 Task: Create new community hostel in community cloud.
Action: Mouse moved to (944, 69)
Screenshot: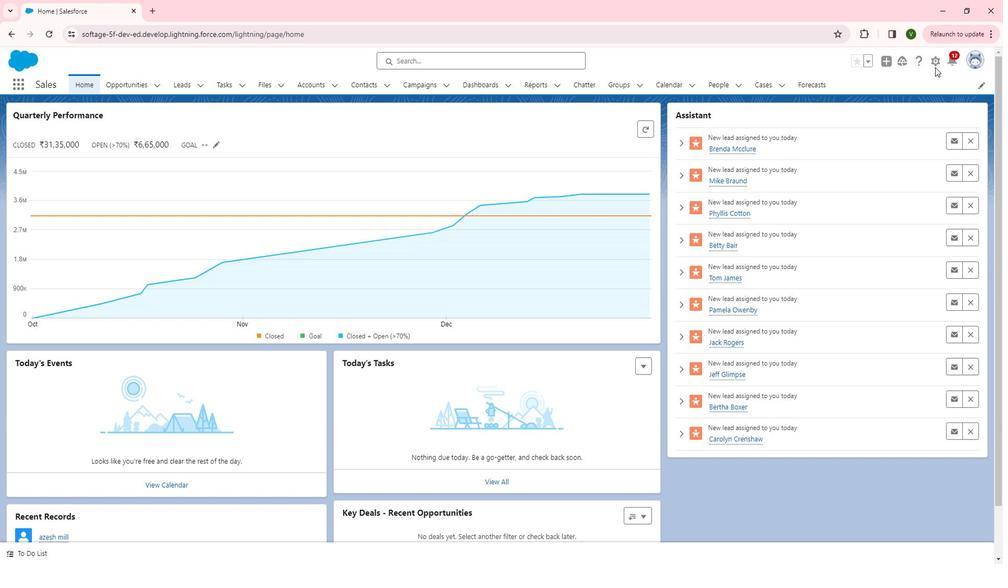 
Action: Mouse pressed left at (944, 69)
Screenshot: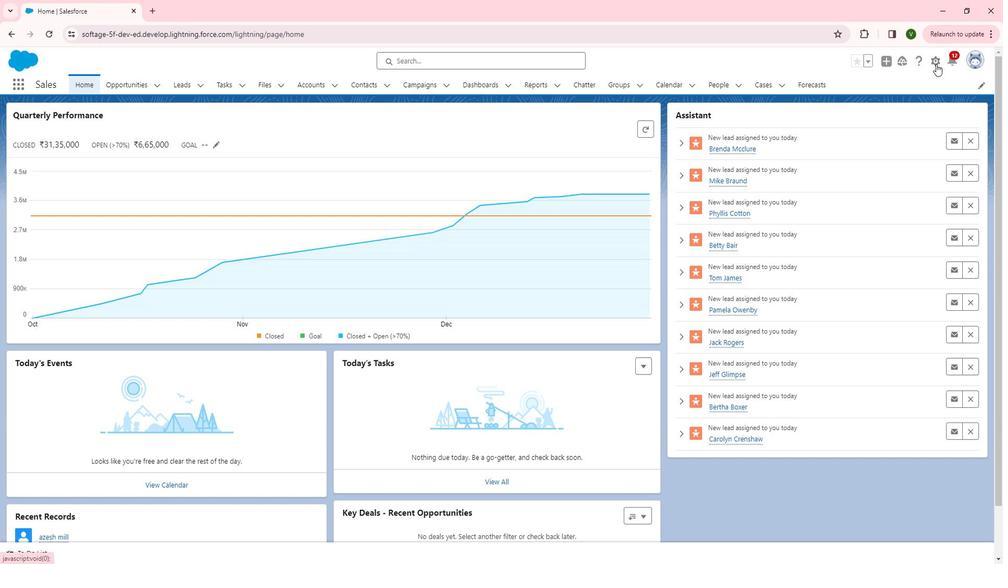
Action: Mouse moved to (886, 93)
Screenshot: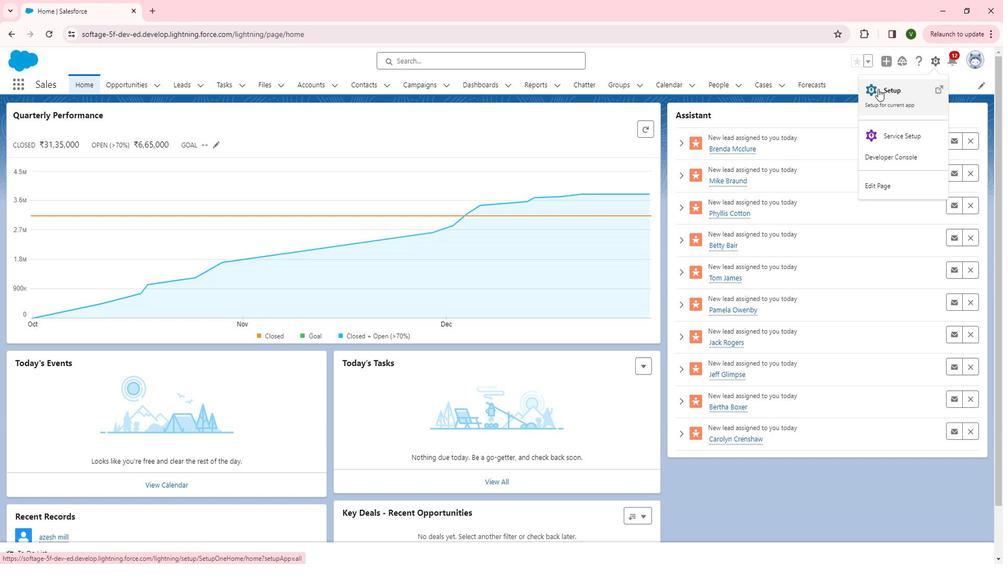 
Action: Mouse pressed left at (886, 93)
Screenshot: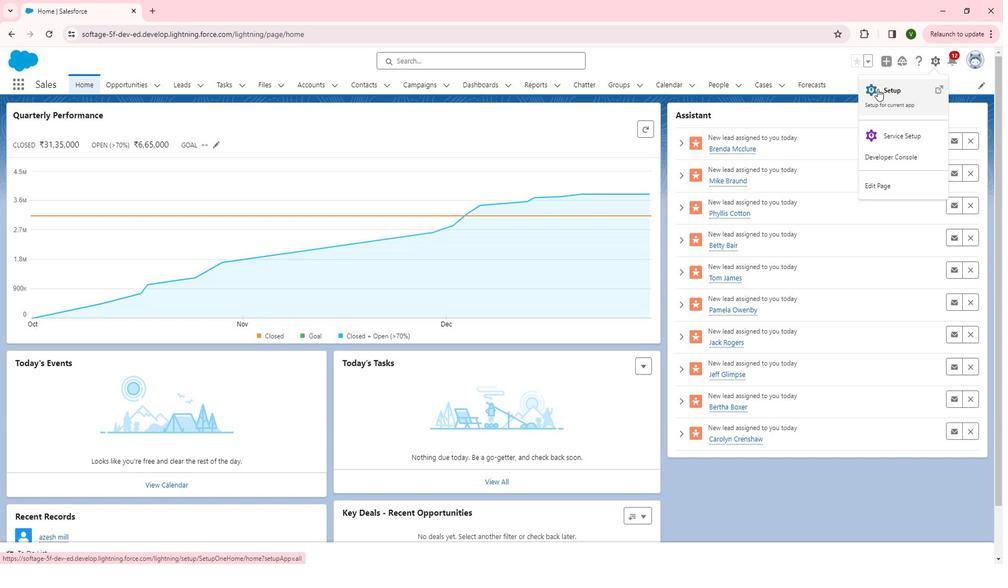 
Action: Mouse moved to (339, 312)
Screenshot: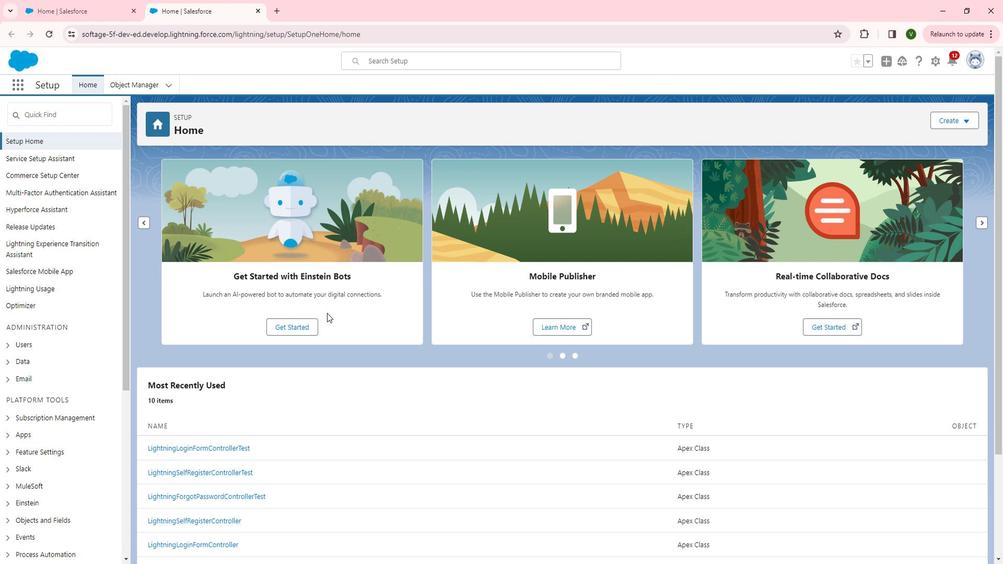 
Action: Mouse scrolled (339, 312) with delta (0, 0)
Screenshot: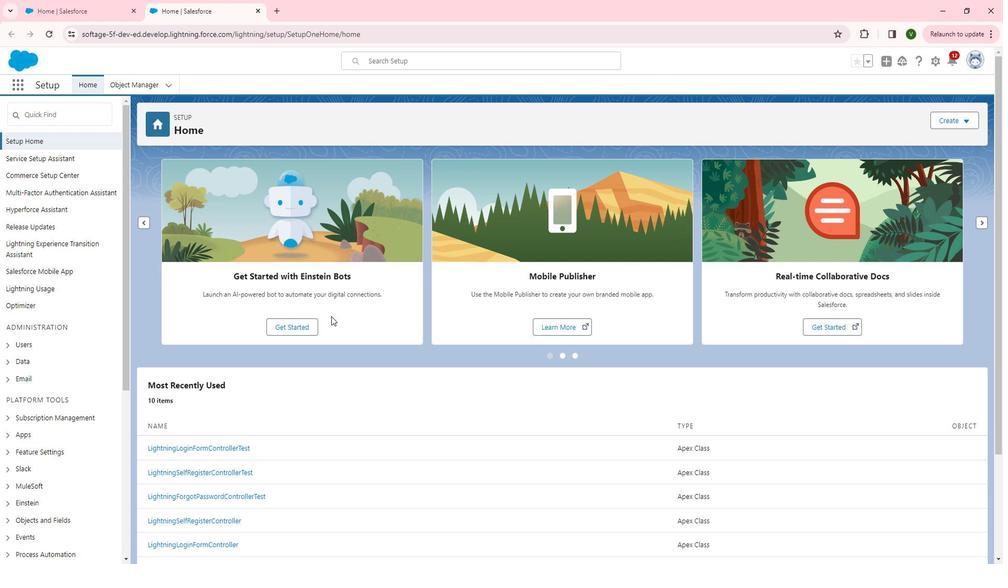 
Action: Mouse moved to (337, 316)
Screenshot: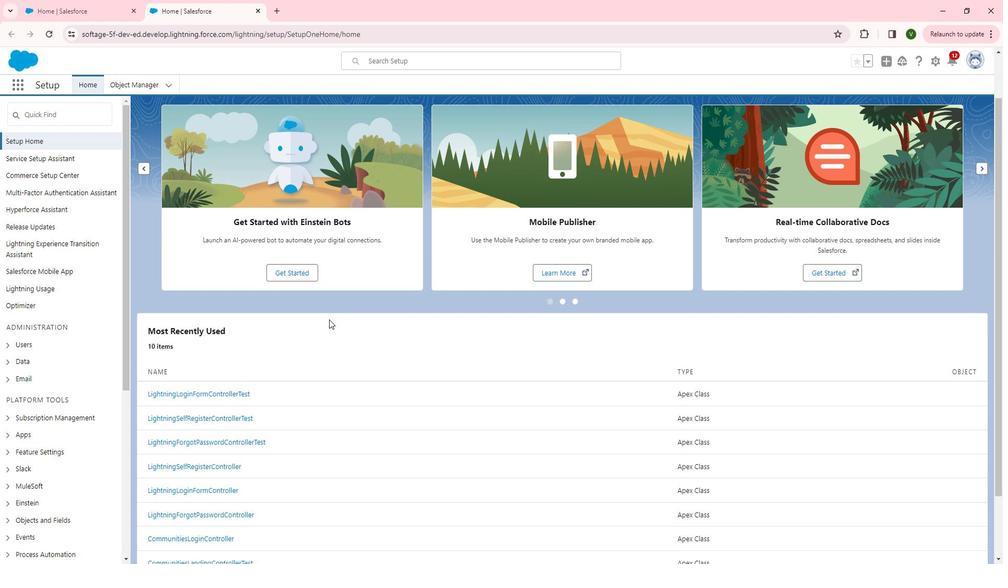 
Action: Mouse scrolled (337, 315) with delta (0, 0)
Screenshot: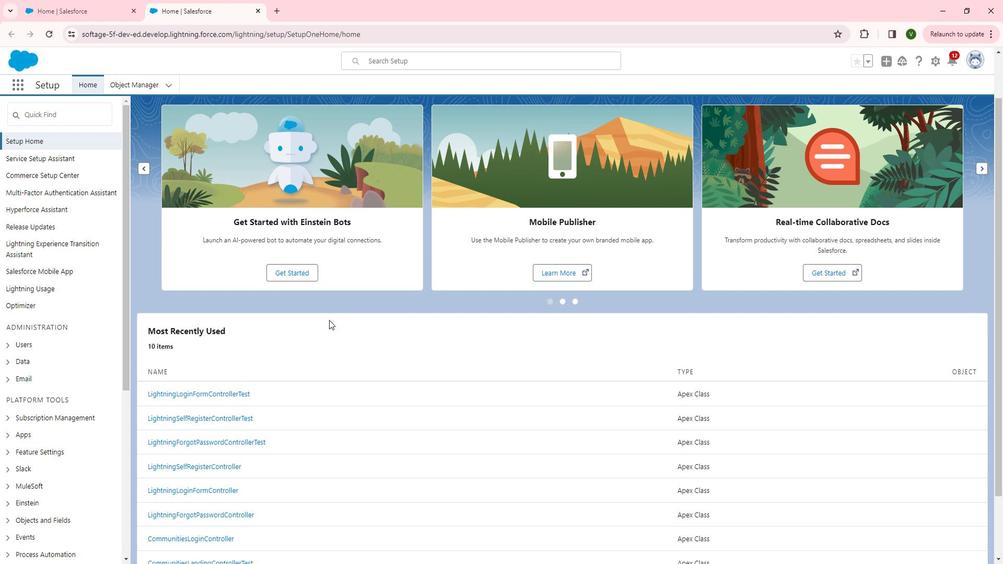 
Action: Mouse moved to (257, 326)
Screenshot: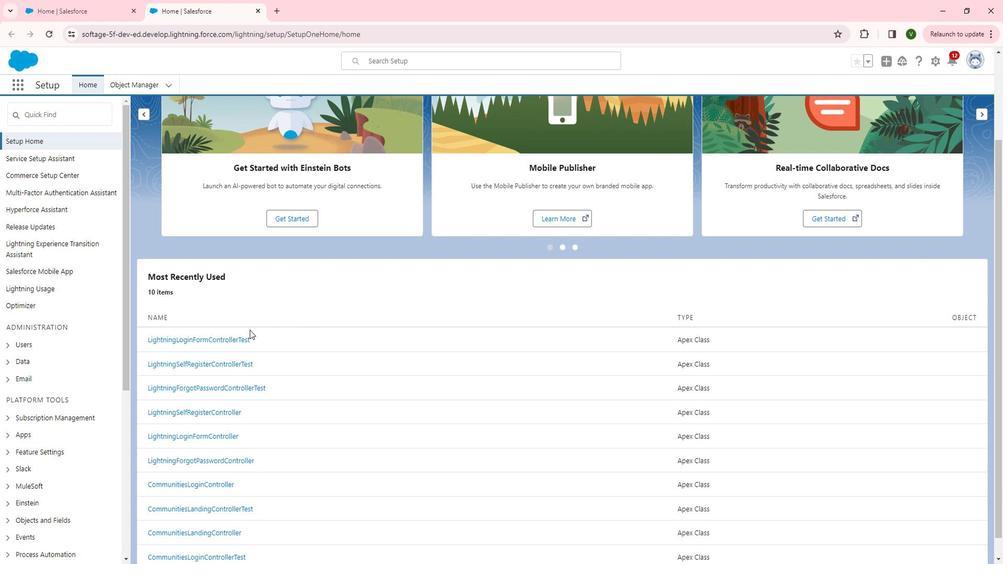 
Action: Mouse scrolled (257, 325) with delta (0, 0)
Screenshot: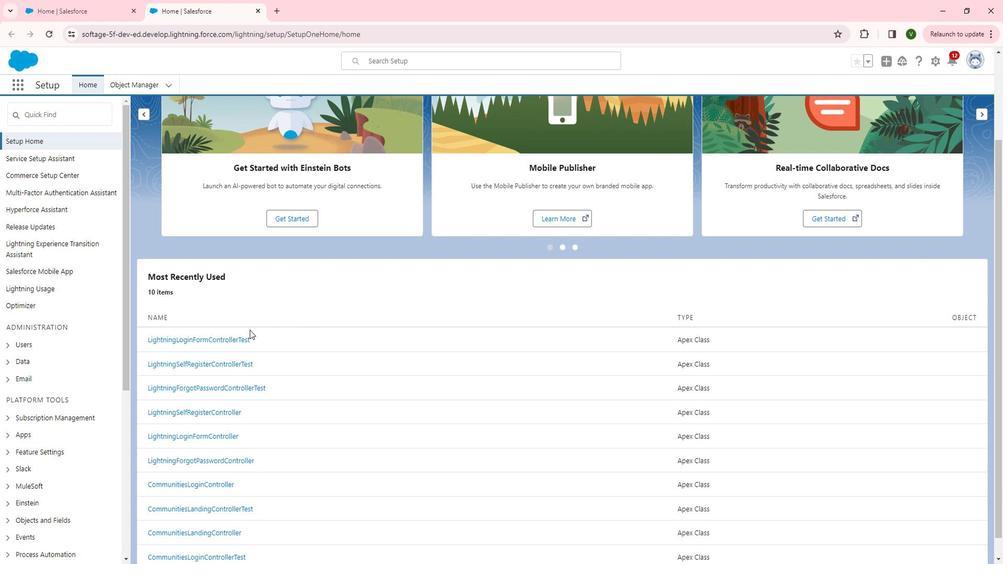 
Action: Mouse scrolled (257, 325) with delta (0, 0)
Screenshot: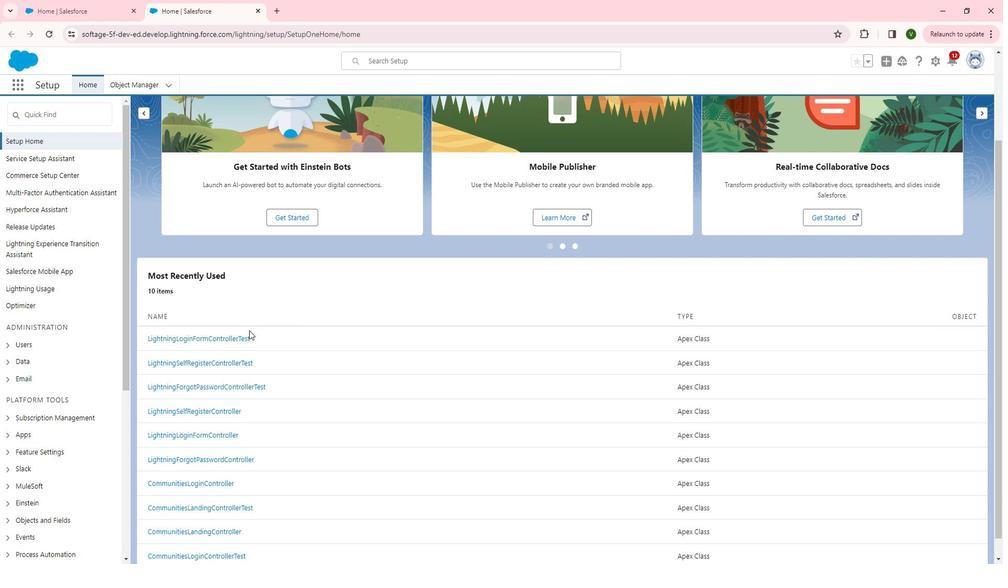 
Action: Mouse scrolled (257, 325) with delta (0, 0)
Screenshot: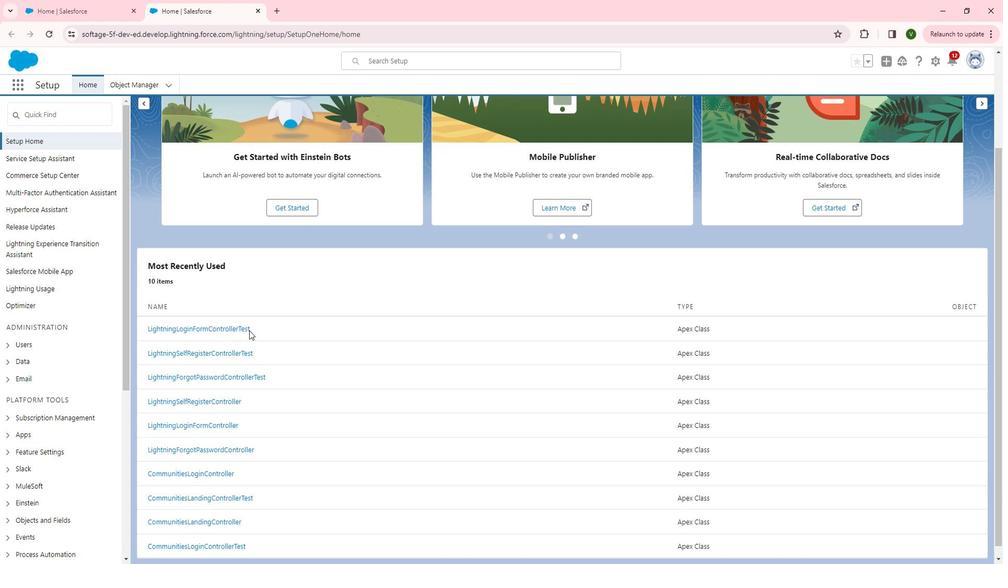 
Action: Mouse moved to (81, 263)
Screenshot: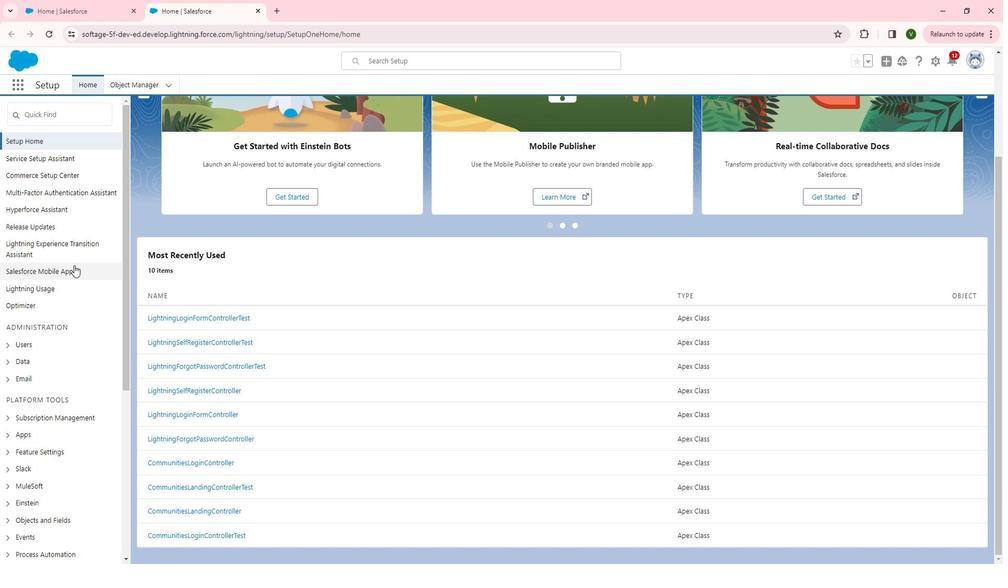 
Action: Mouse scrolled (81, 262) with delta (0, 0)
Screenshot: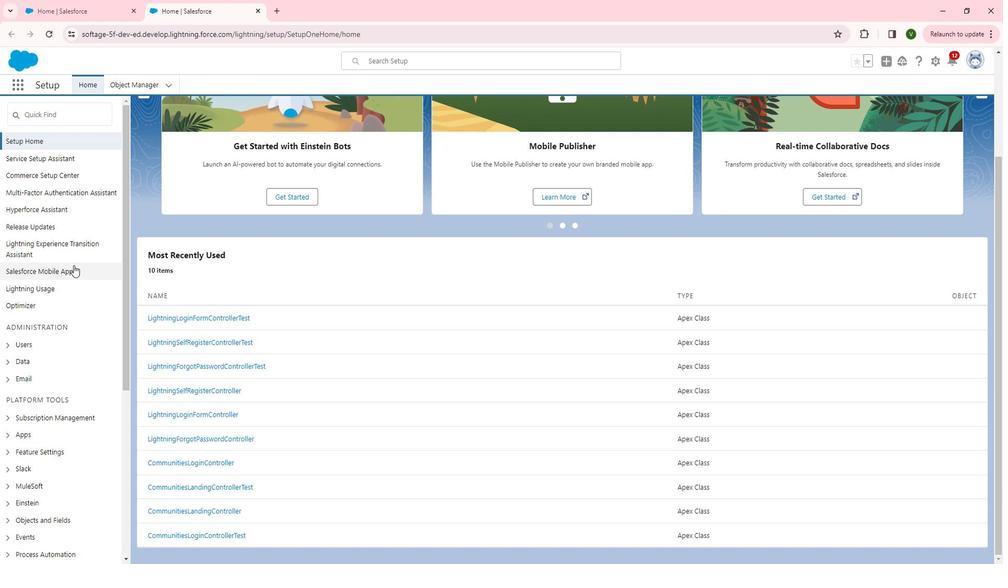 
Action: Mouse moved to (83, 261)
Screenshot: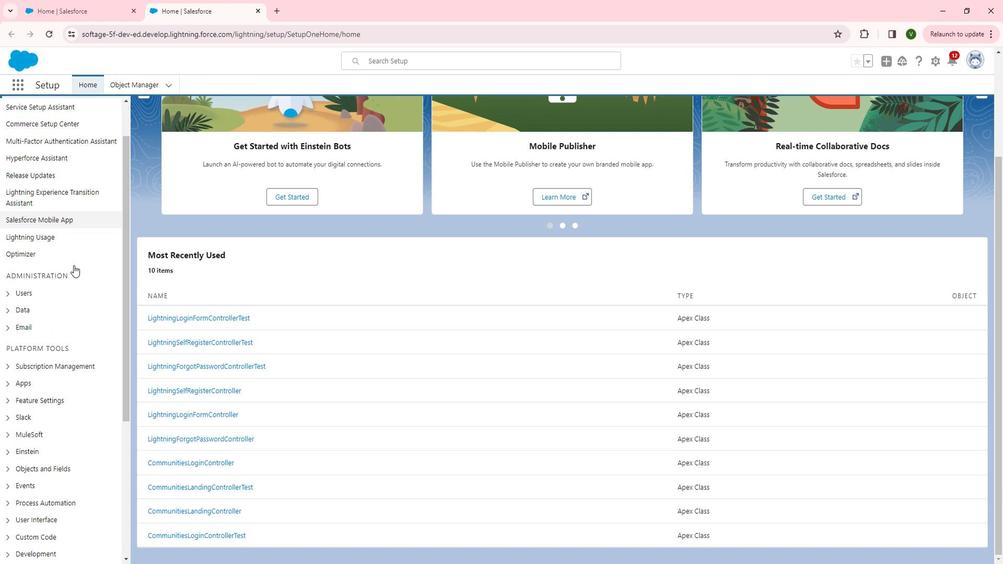
Action: Mouse scrolled (83, 261) with delta (0, 0)
Screenshot: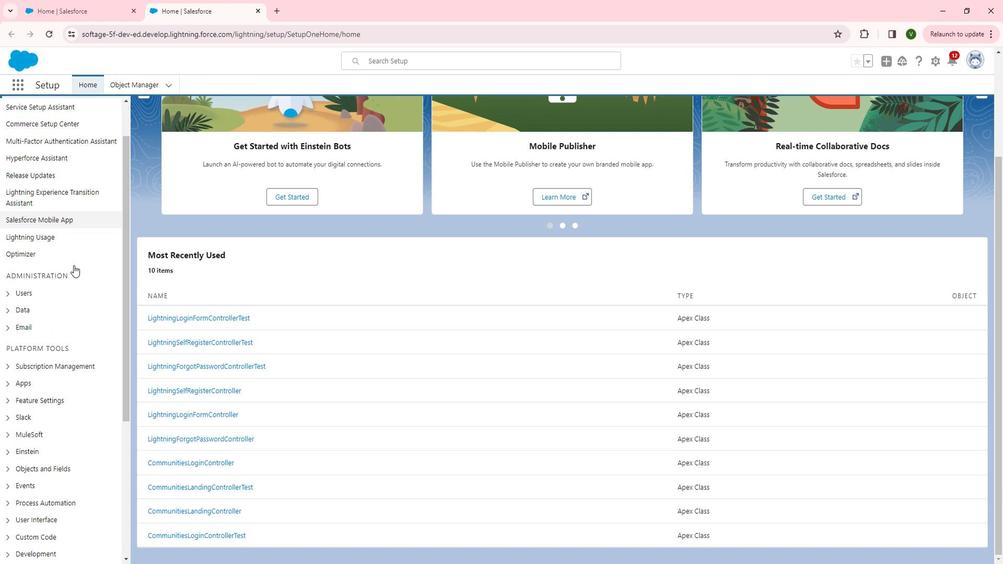 
Action: Mouse moved to (83, 261)
Screenshot: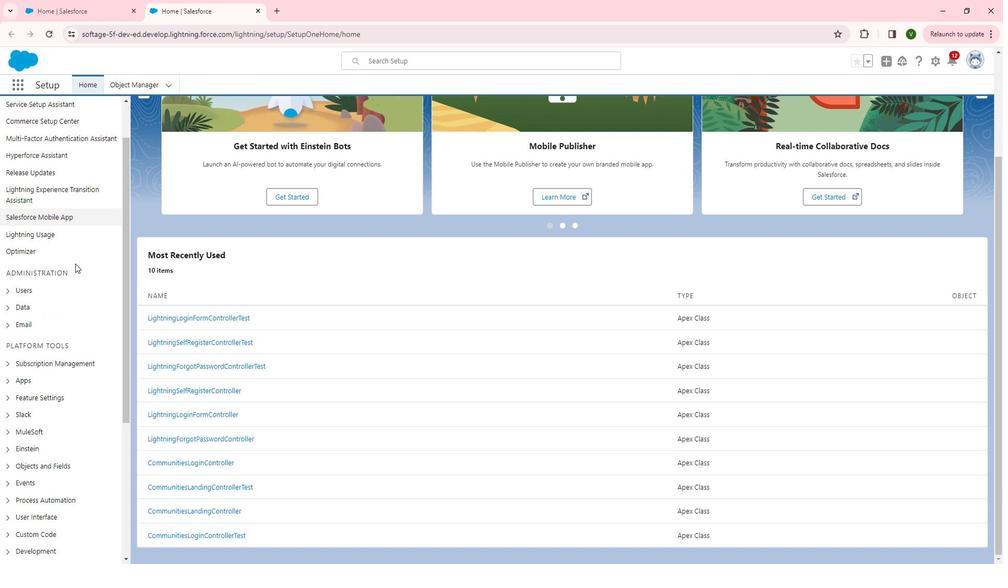 
Action: Mouse scrolled (83, 260) with delta (0, 0)
Screenshot: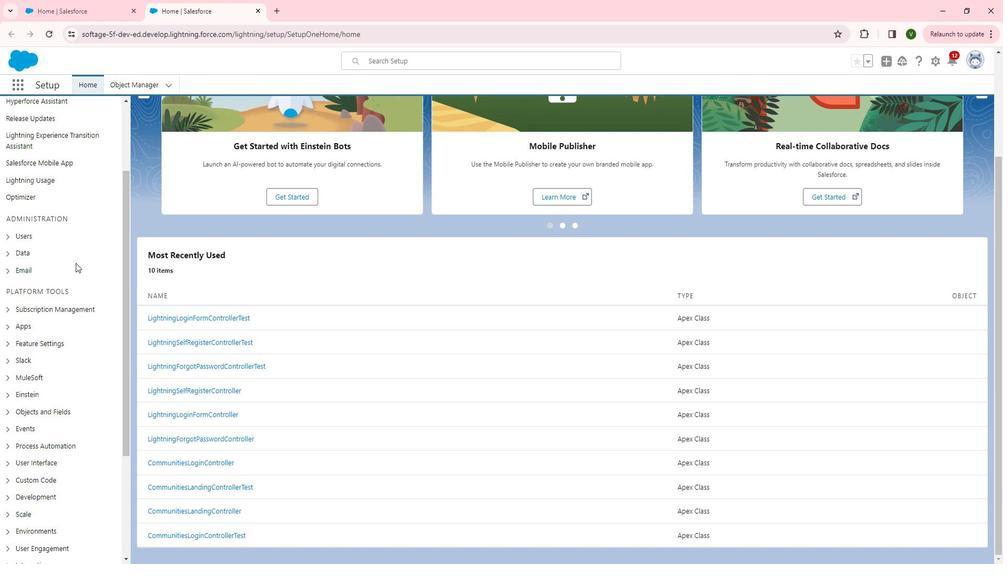 
Action: Mouse moved to (50, 257)
Screenshot: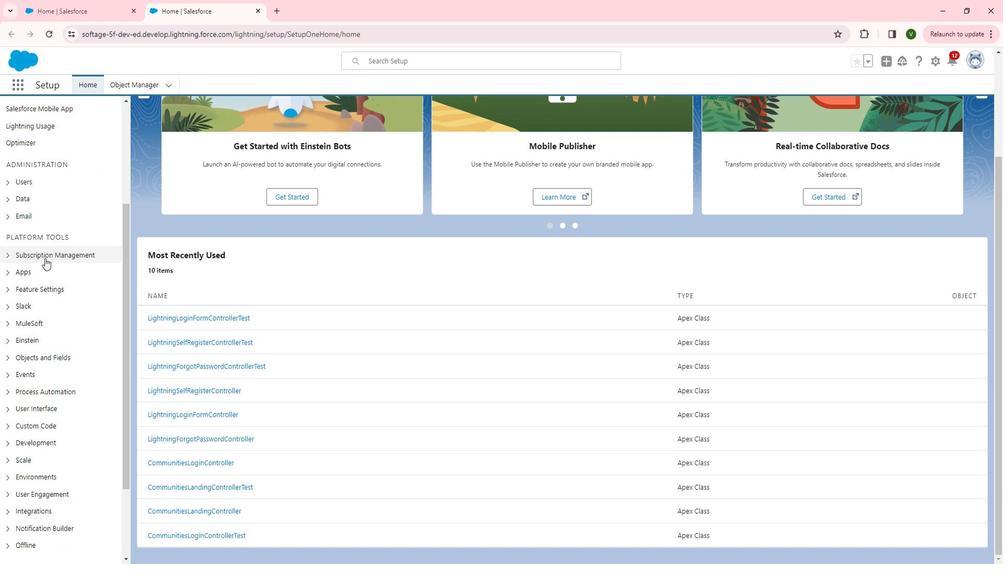 
Action: Mouse scrolled (50, 256) with delta (0, 0)
Screenshot: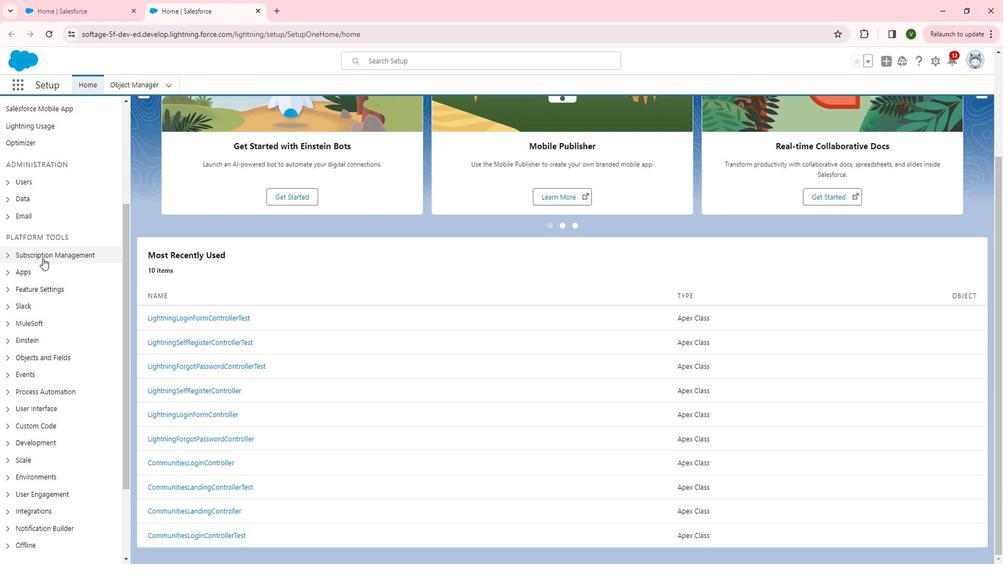 
Action: Mouse moved to (49, 257)
Screenshot: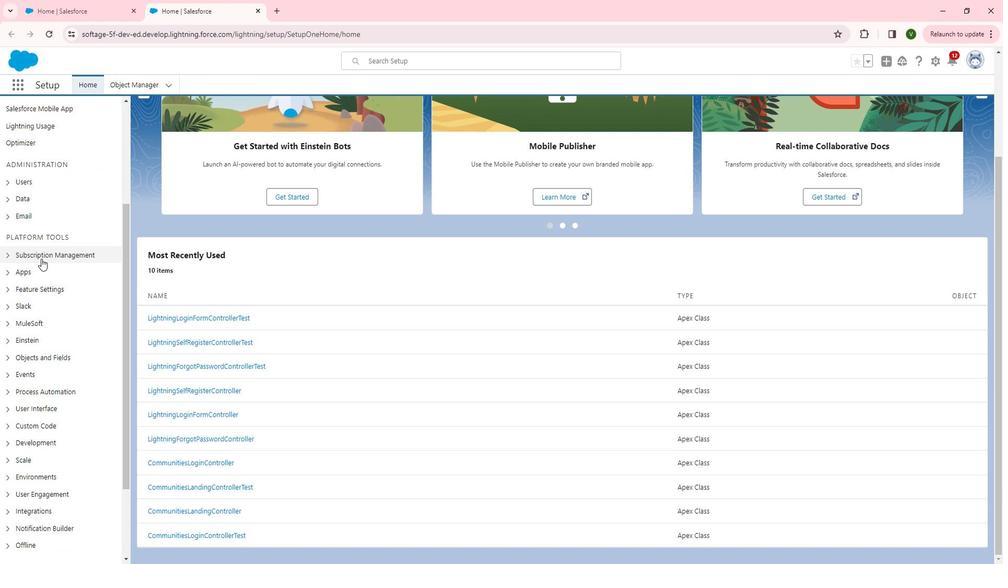 
Action: Mouse scrolled (49, 256) with delta (0, 0)
Screenshot: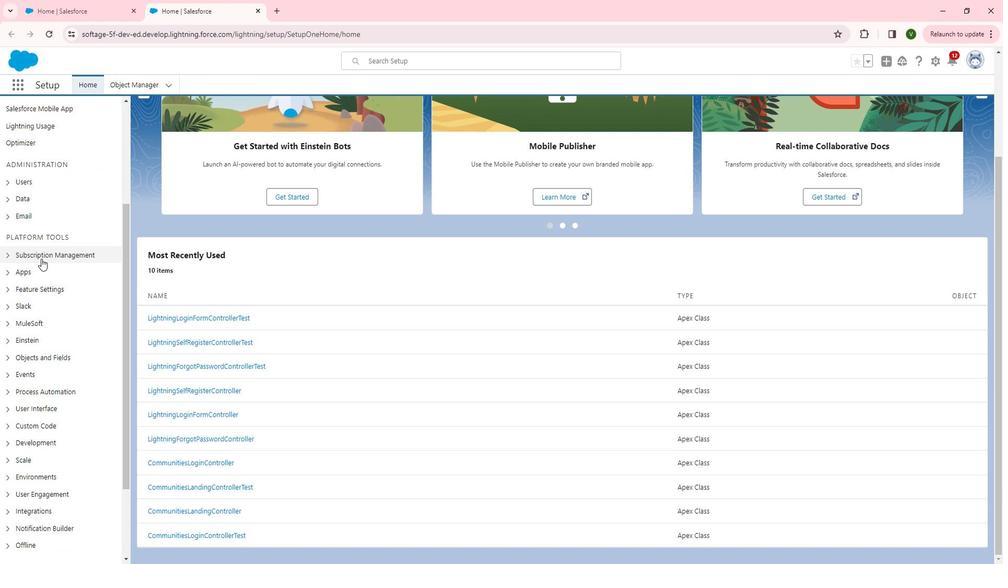 
Action: Mouse moved to (18, 182)
Screenshot: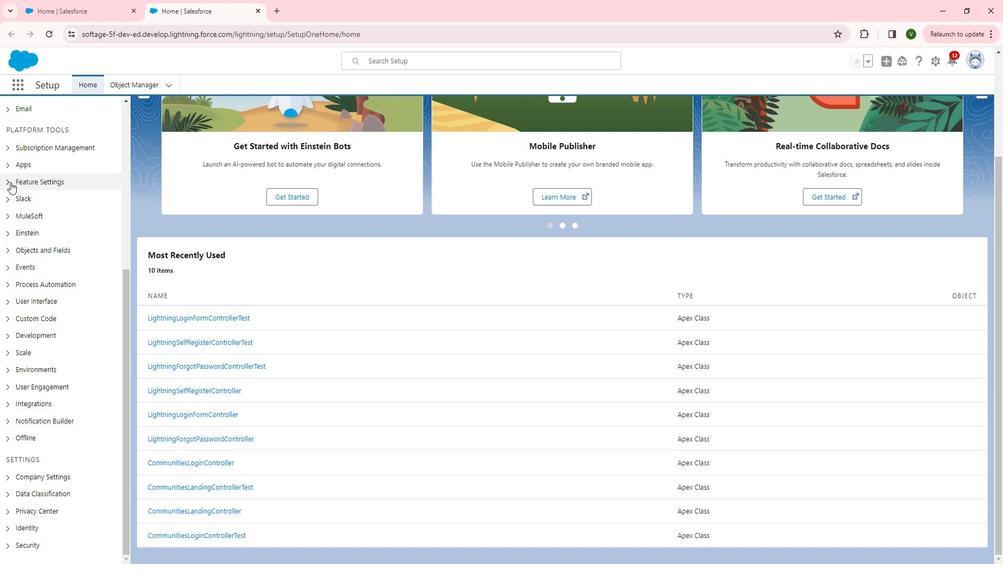 
Action: Mouse pressed left at (18, 182)
Screenshot: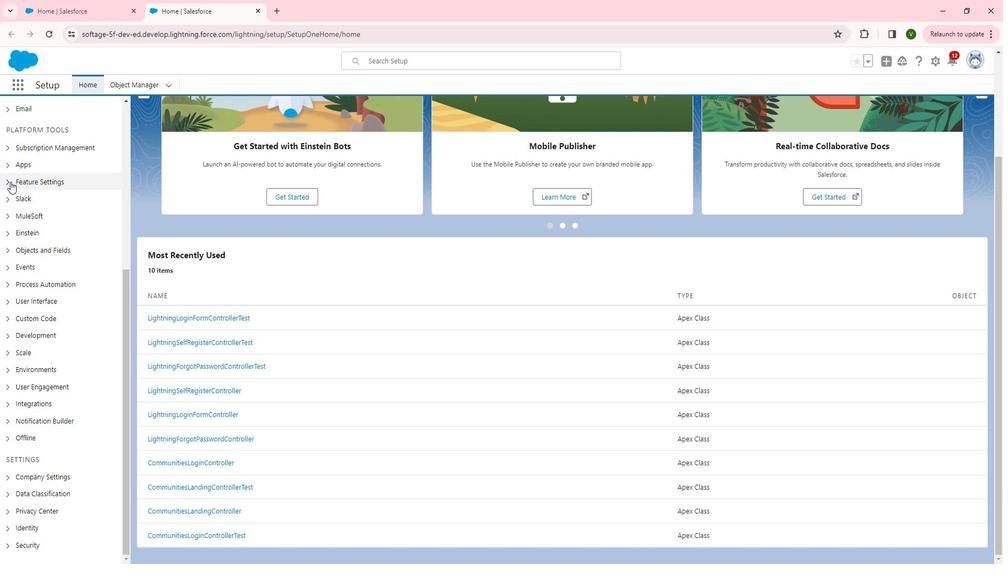 
Action: Mouse moved to (28, 279)
Screenshot: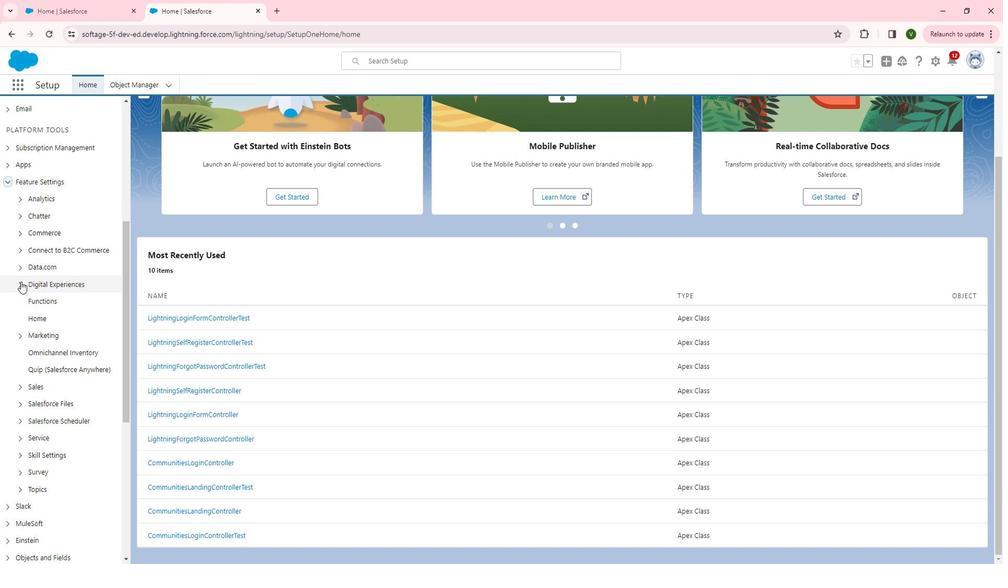 
Action: Mouse pressed left at (28, 279)
Screenshot: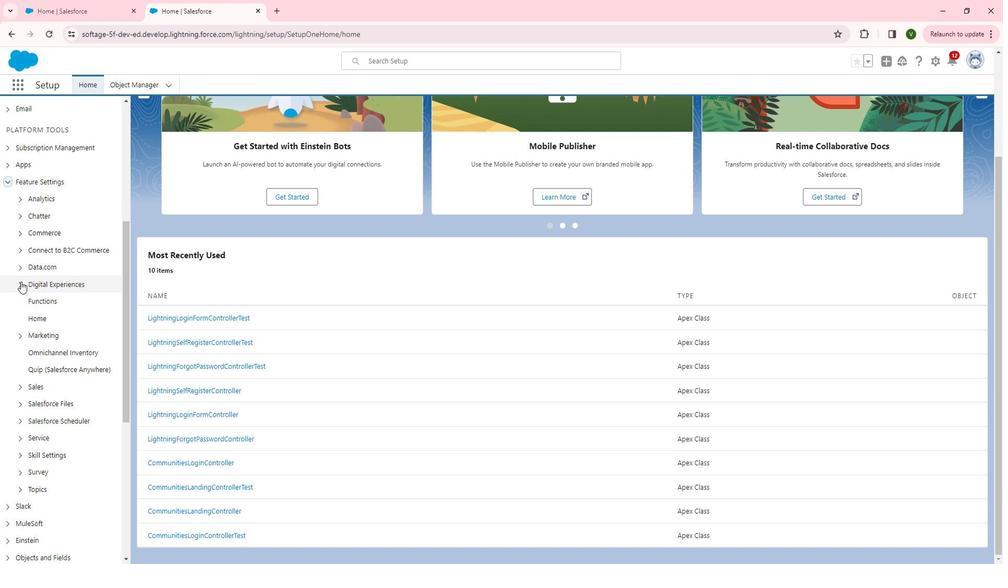 
Action: Mouse moved to (105, 270)
Screenshot: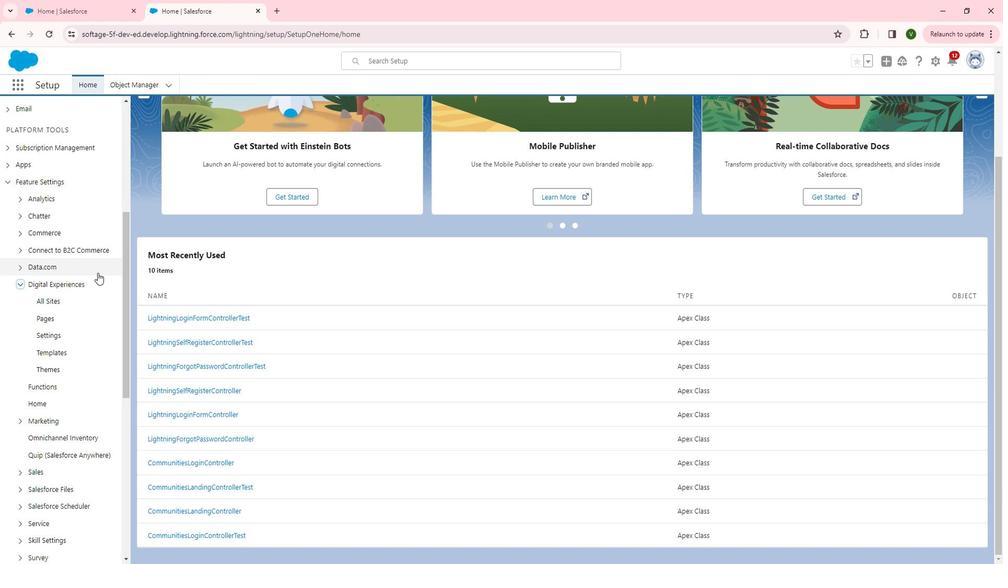 
Action: Mouse scrolled (105, 270) with delta (0, 0)
Screenshot: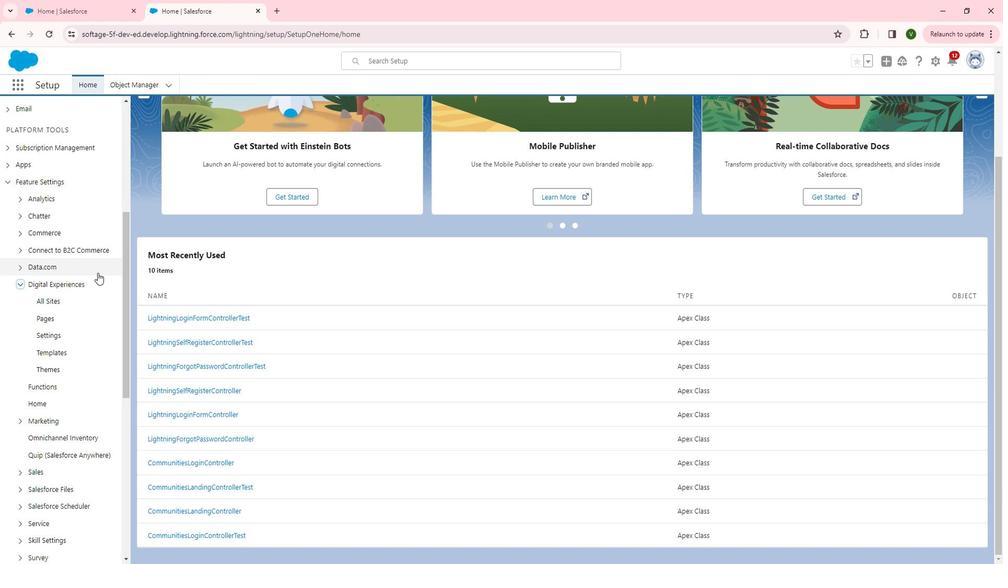 
Action: Mouse moved to (55, 244)
Screenshot: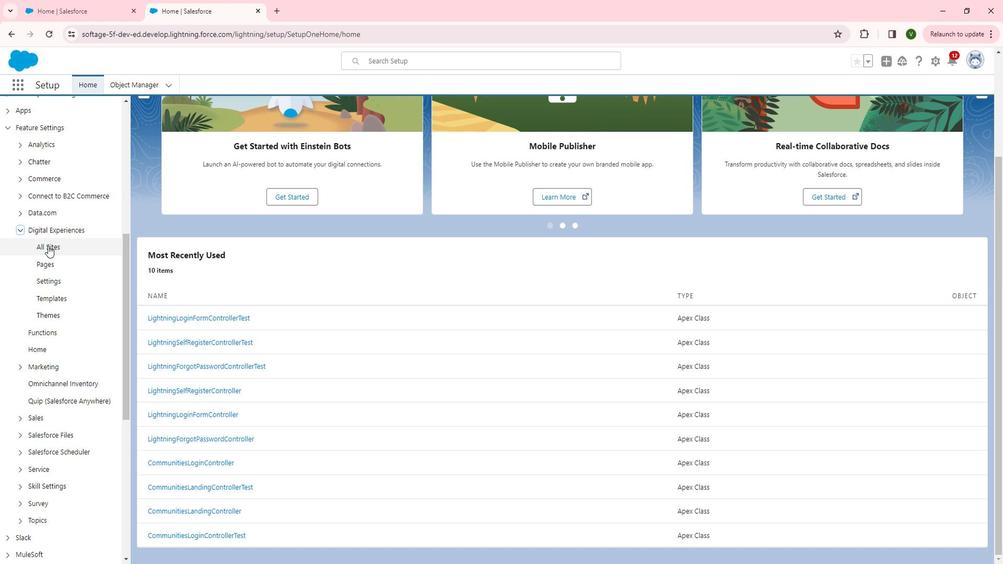 
Action: Mouse pressed left at (55, 244)
Screenshot: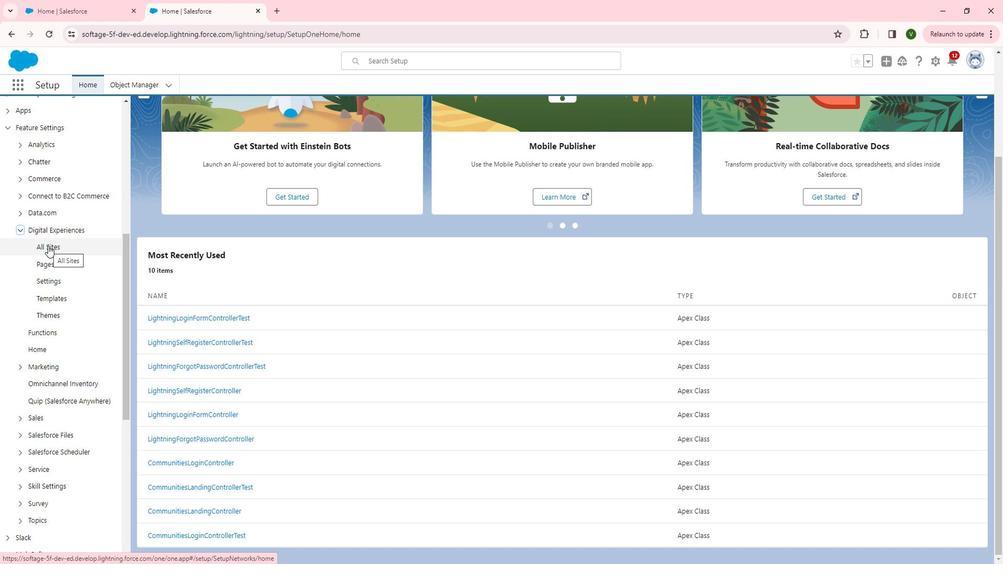 
Action: Mouse moved to (426, 219)
Screenshot: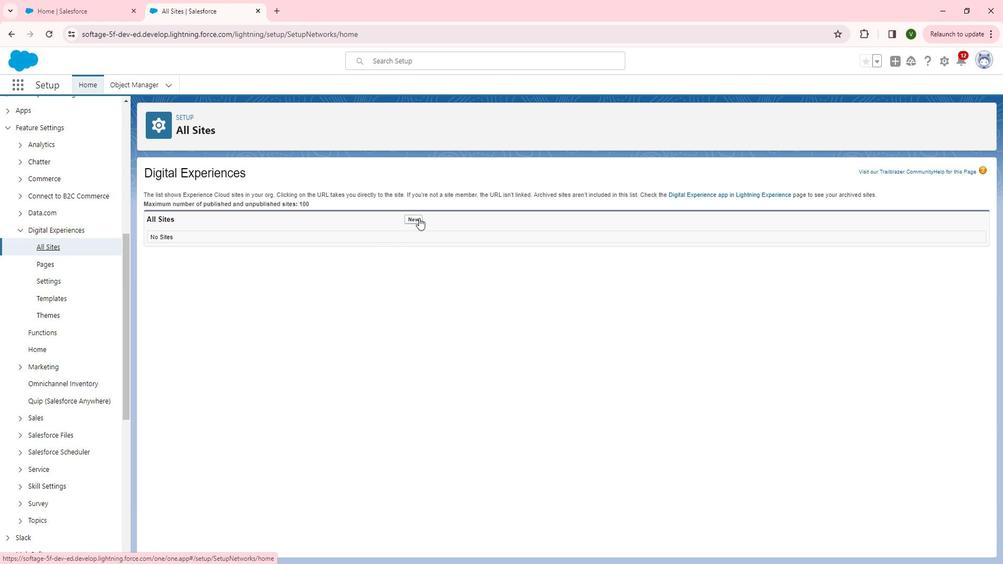 
Action: Mouse pressed left at (426, 219)
Screenshot: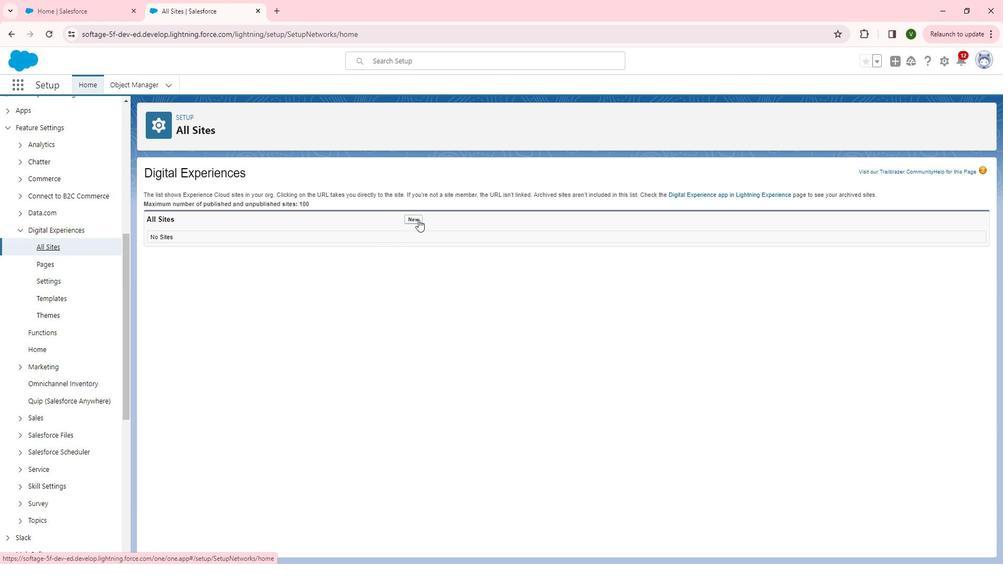 
Action: Mouse moved to (882, 245)
Screenshot: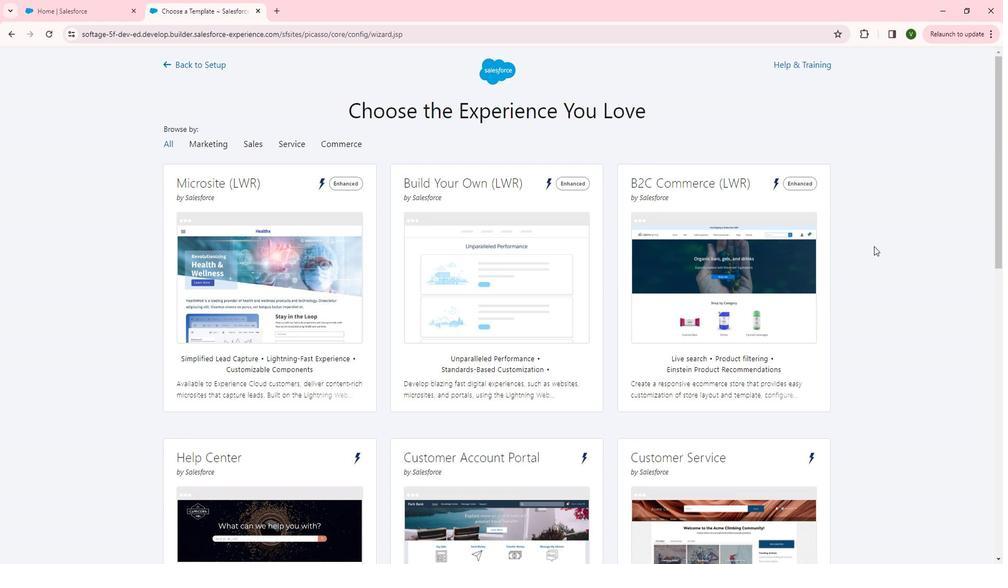 
Action: Mouse scrolled (882, 244) with delta (0, 0)
Screenshot: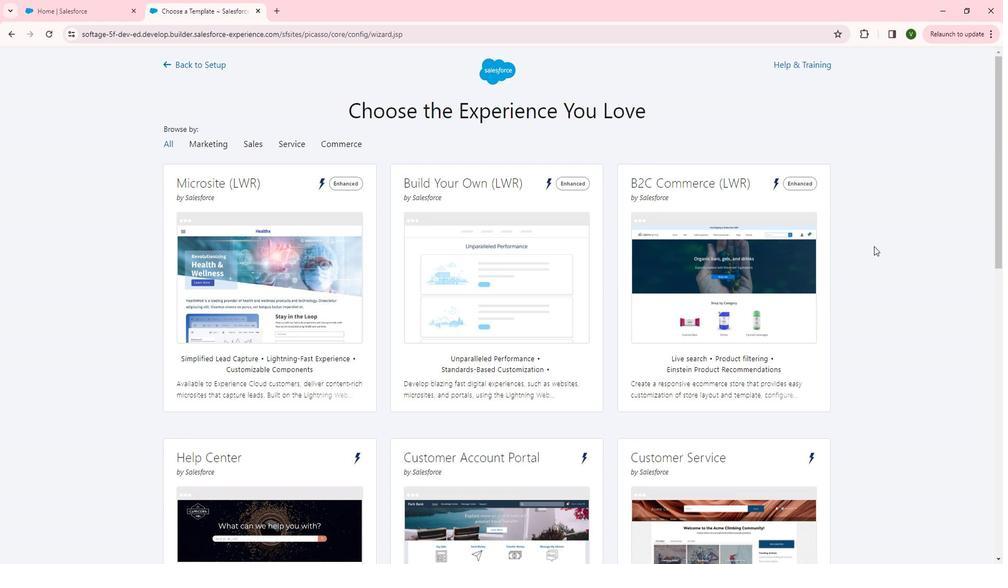 
Action: Mouse moved to (883, 245)
Screenshot: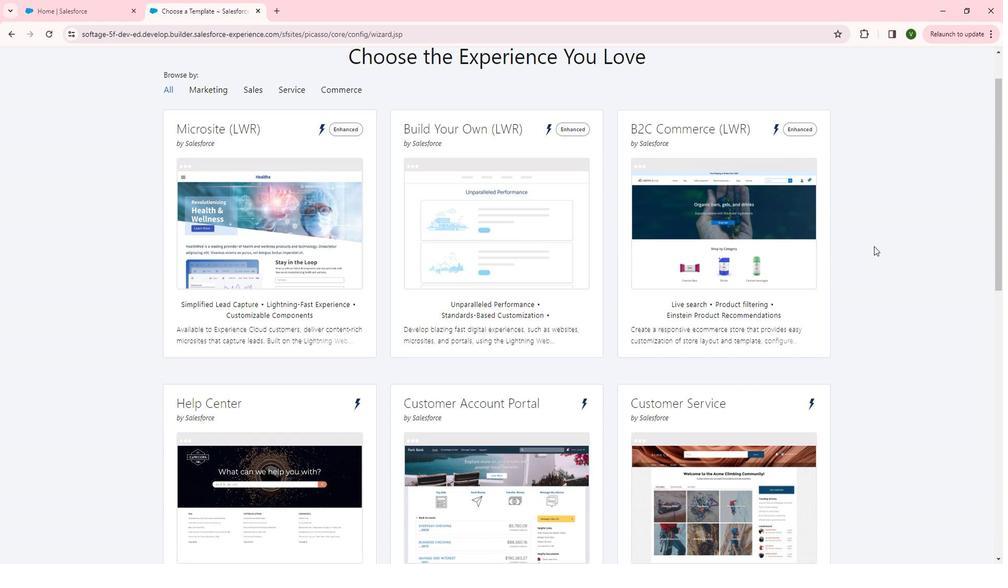 
Action: Mouse scrolled (883, 244) with delta (0, 0)
Screenshot: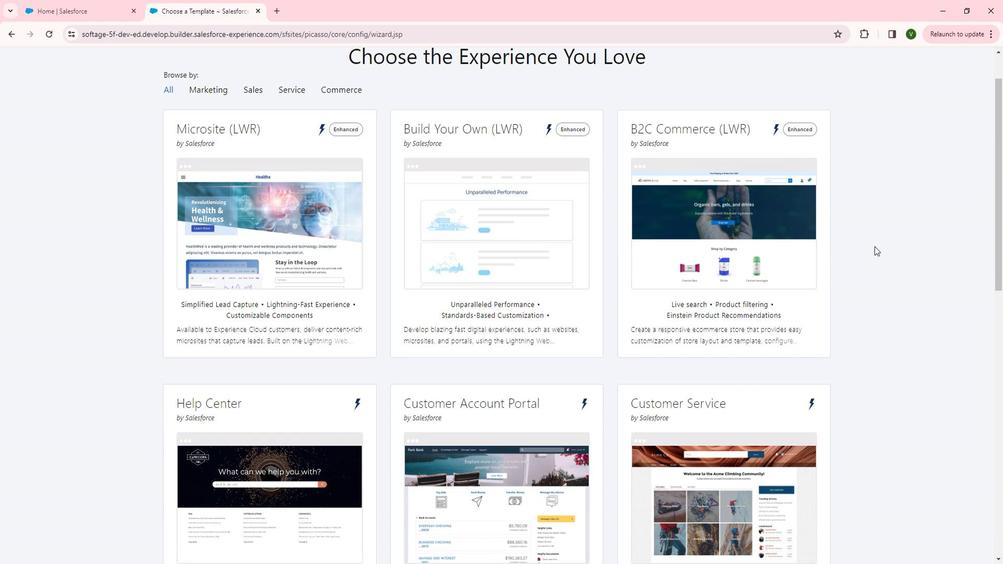 
Action: Mouse scrolled (883, 244) with delta (0, 0)
Screenshot: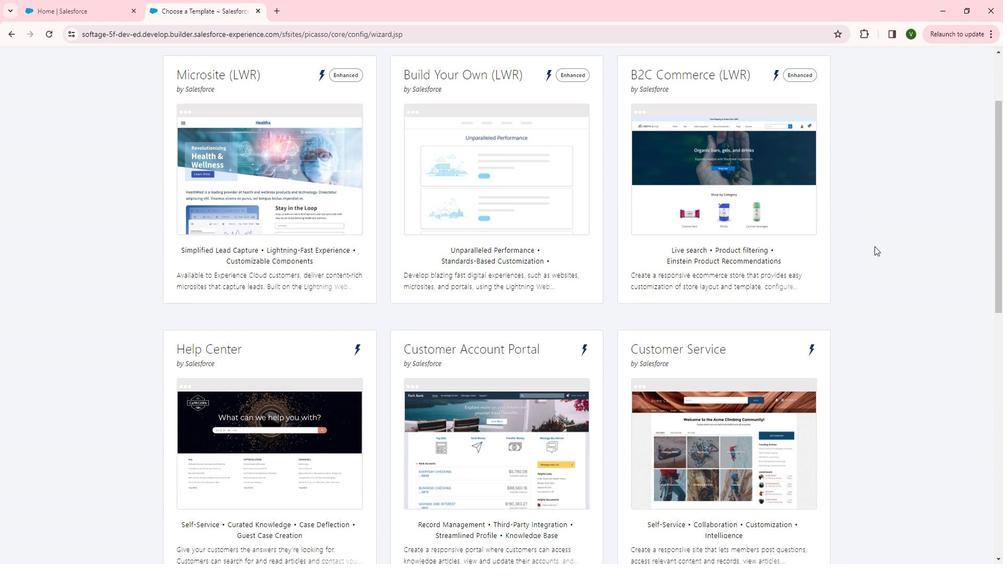 
Action: Mouse scrolled (883, 244) with delta (0, 0)
Screenshot: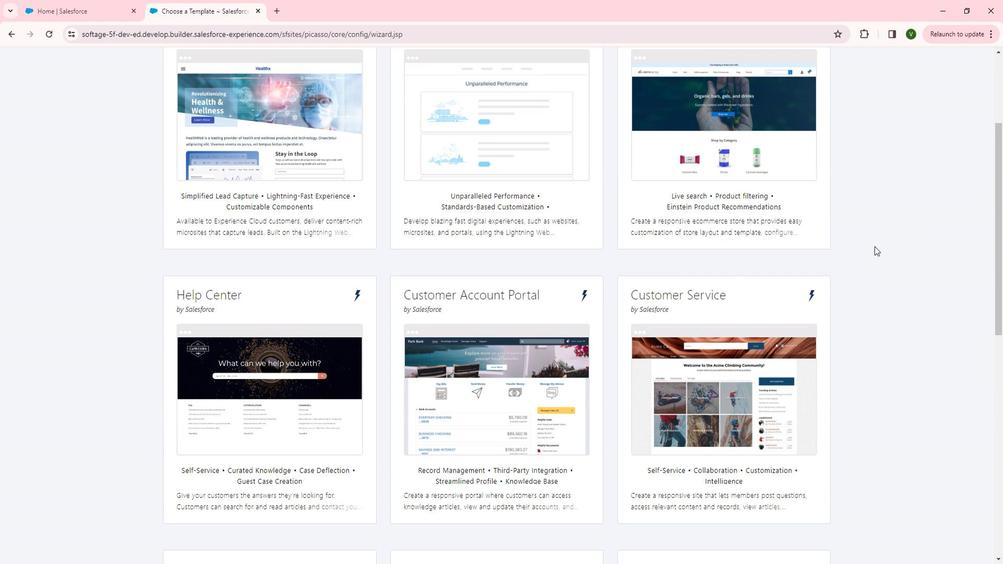 
Action: Mouse scrolled (883, 244) with delta (0, 0)
Screenshot: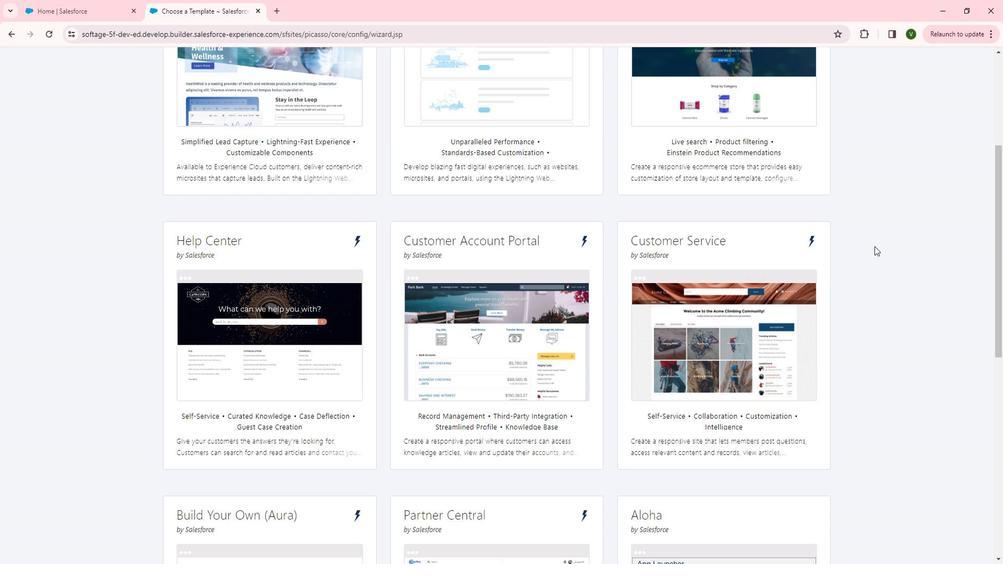 
Action: Mouse moved to (883, 245)
Screenshot: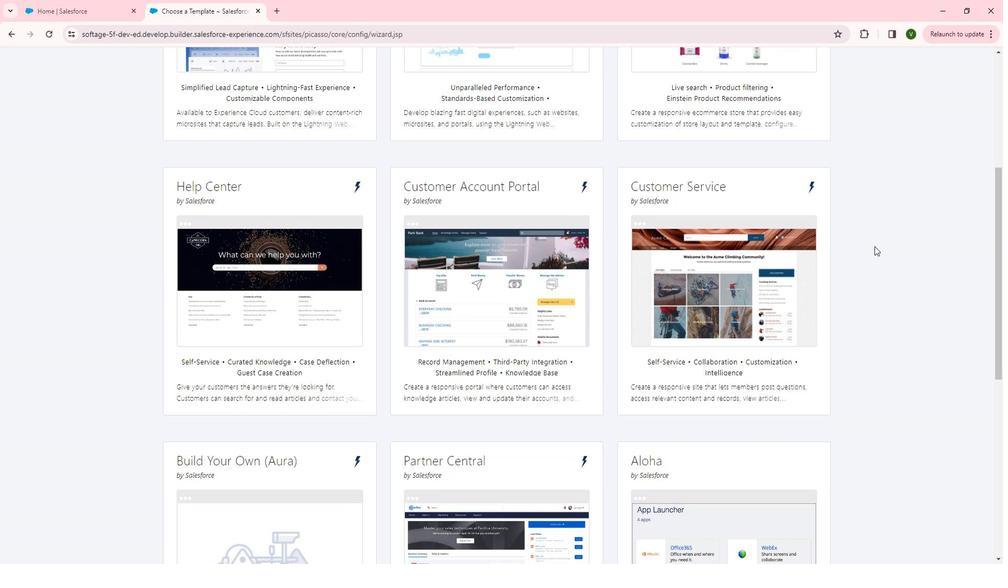 
Action: Mouse scrolled (883, 244) with delta (0, 0)
Screenshot: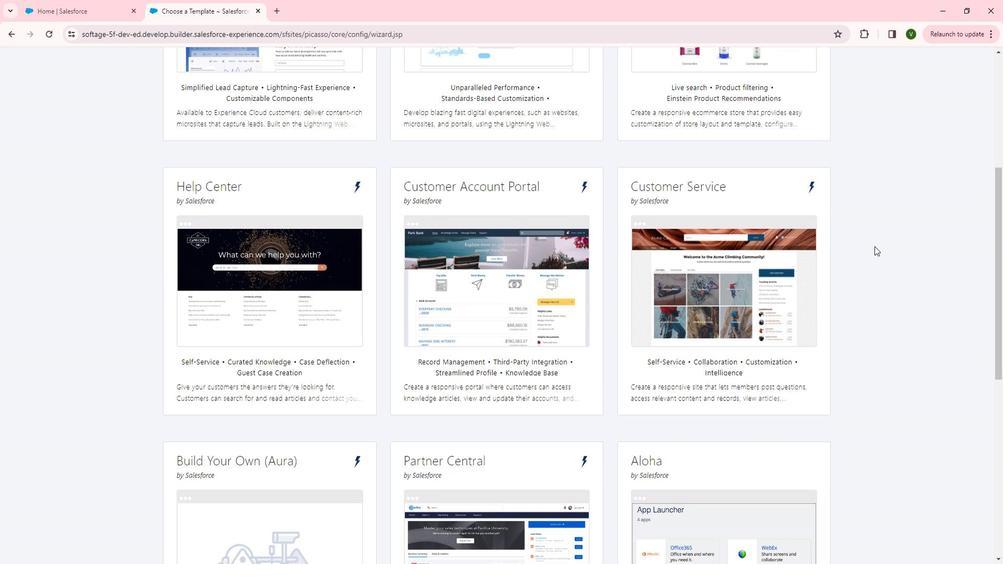 
Action: Mouse moved to (883, 245)
Screenshot: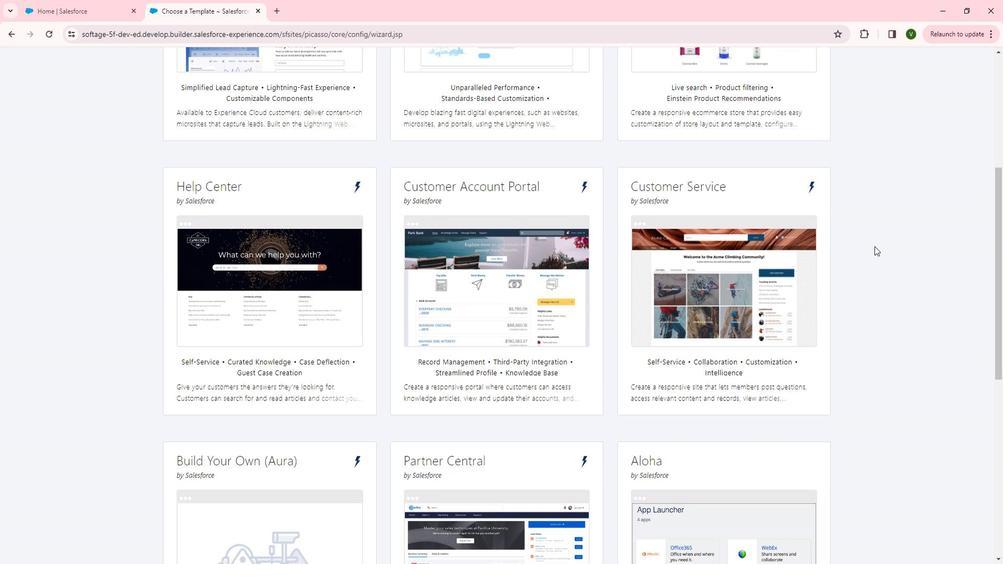 
Action: Mouse scrolled (883, 244) with delta (0, 0)
Screenshot: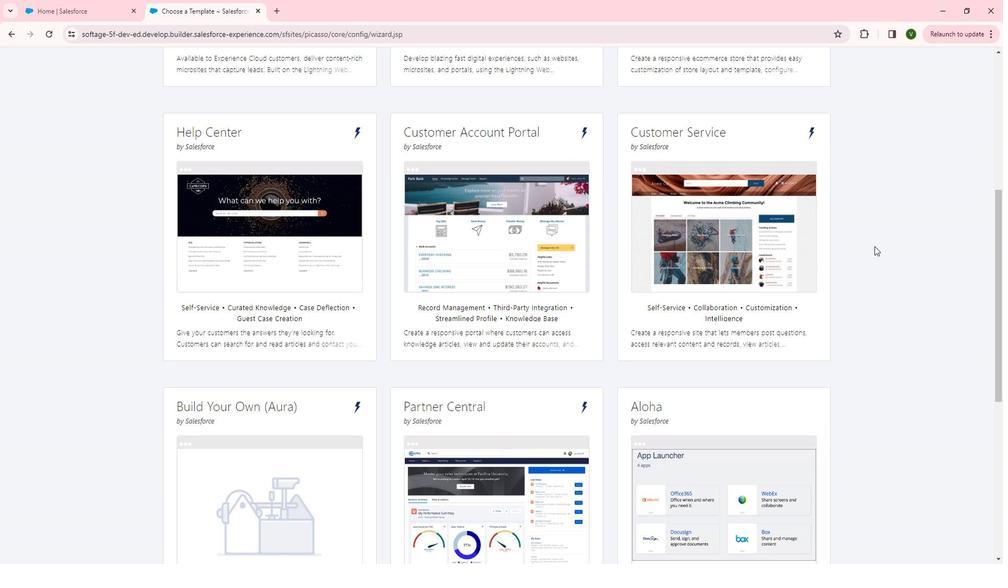 
Action: Mouse scrolled (883, 244) with delta (0, 0)
Screenshot: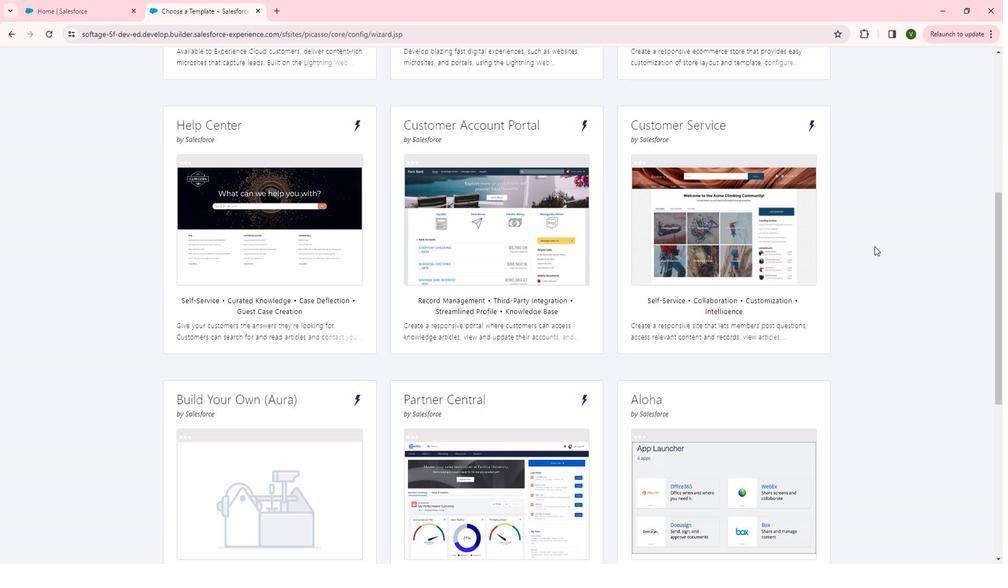 
Action: Mouse moved to (882, 244)
Screenshot: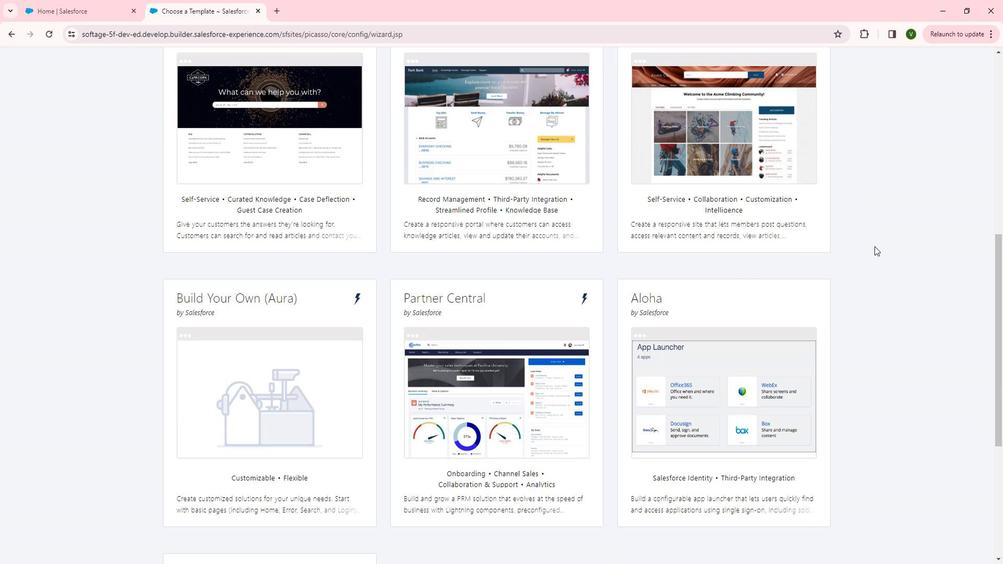 
Action: Mouse scrolled (882, 244) with delta (0, 0)
Screenshot: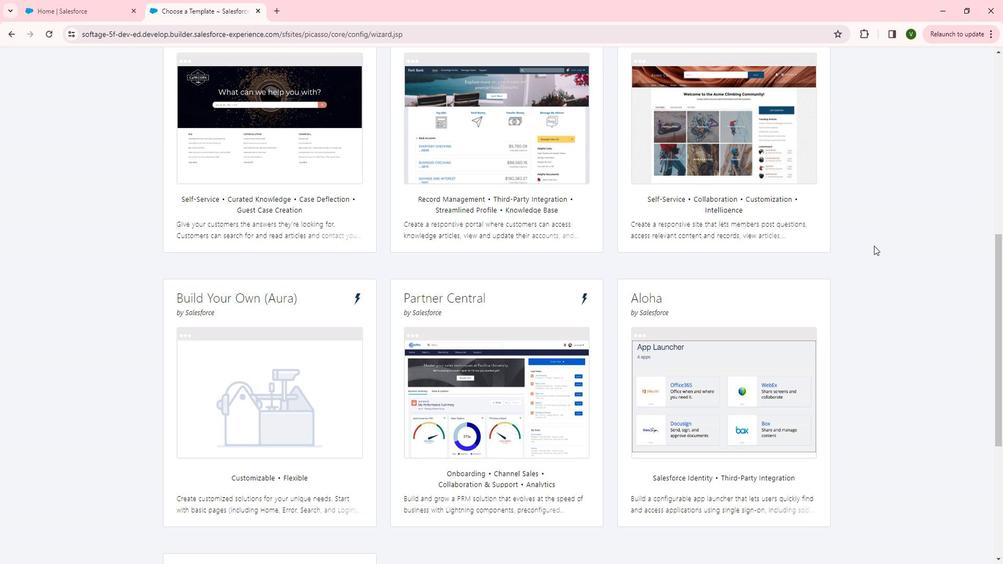 
Action: Mouse scrolled (882, 244) with delta (0, 0)
Screenshot: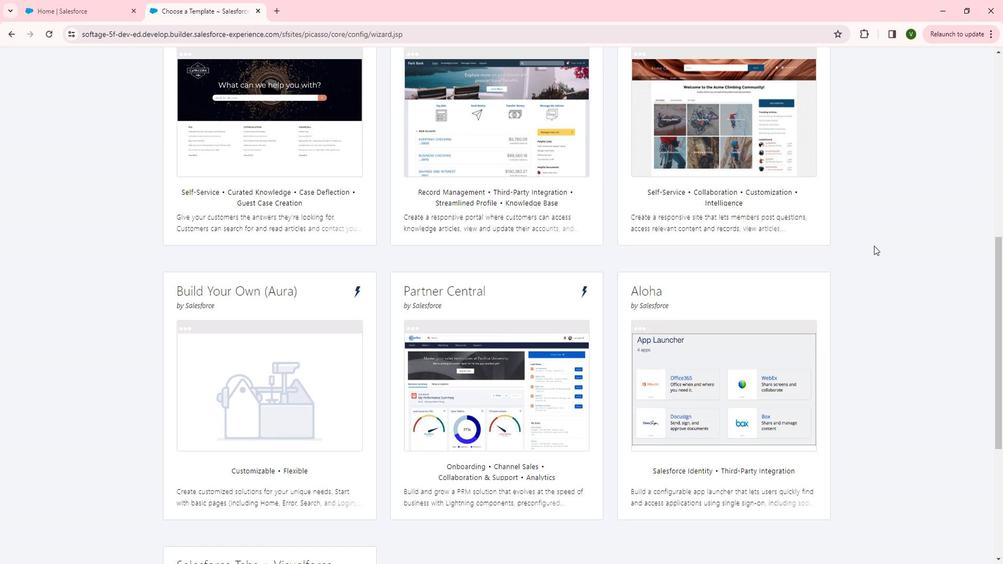 
Action: Mouse scrolled (882, 244) with delta (0, 0)
Screenshot: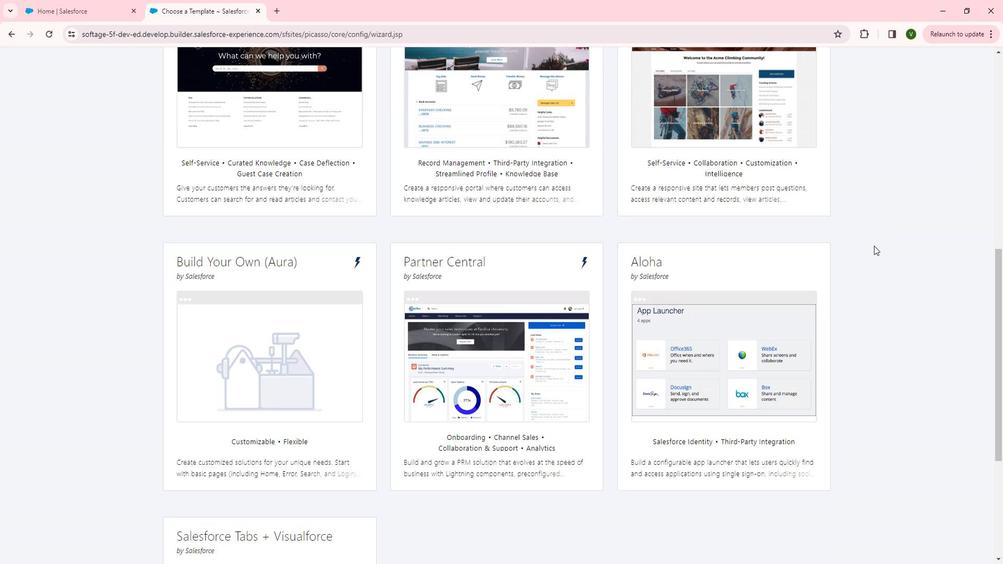 
Action: Mouse scrolled (882, 245) with delta (0, 0)
Screenshot: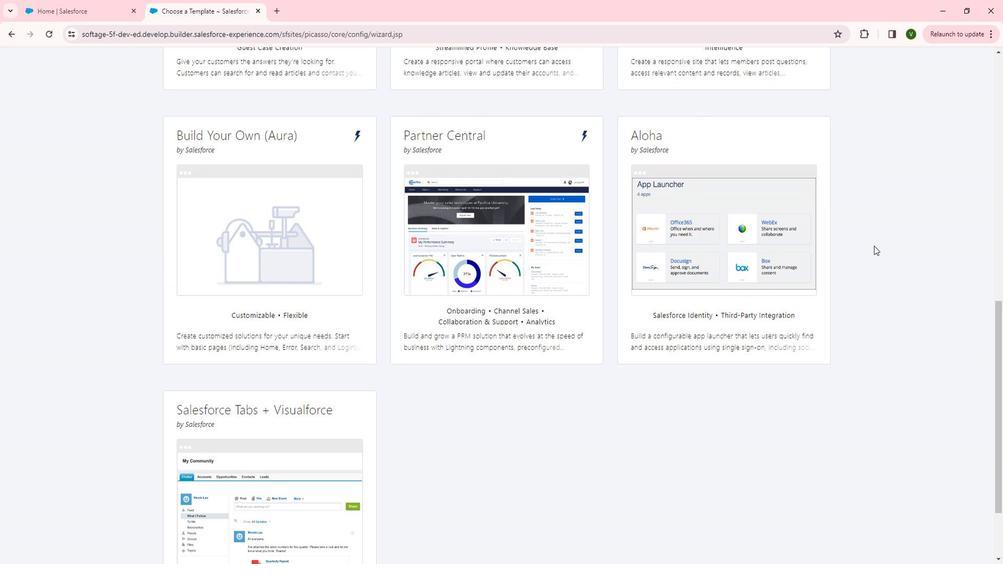 
Action: Mouse scrolled (882, 245) with delta (0, 0)
Screenshot: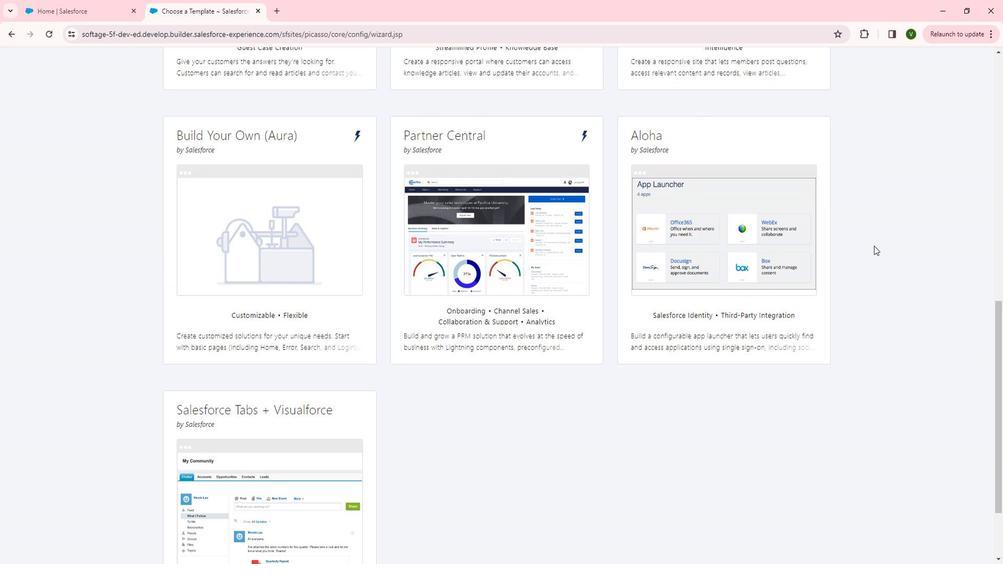 
Action: Mouse scrolled (882, 245) with delta (0, 0)
Screenshot: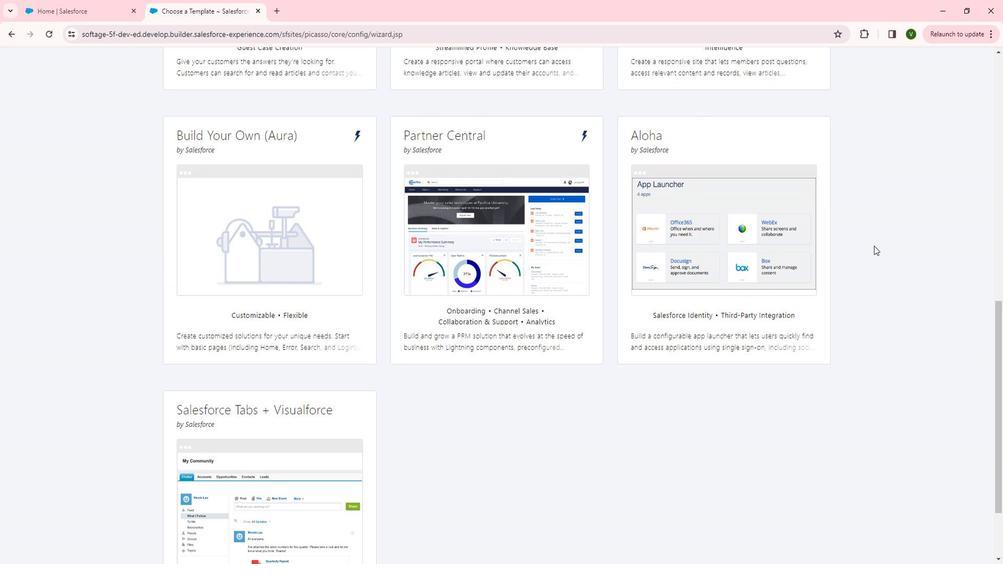 
Action: Mouse scrolled (882, 245) with delta (0, 0)
Screenshot: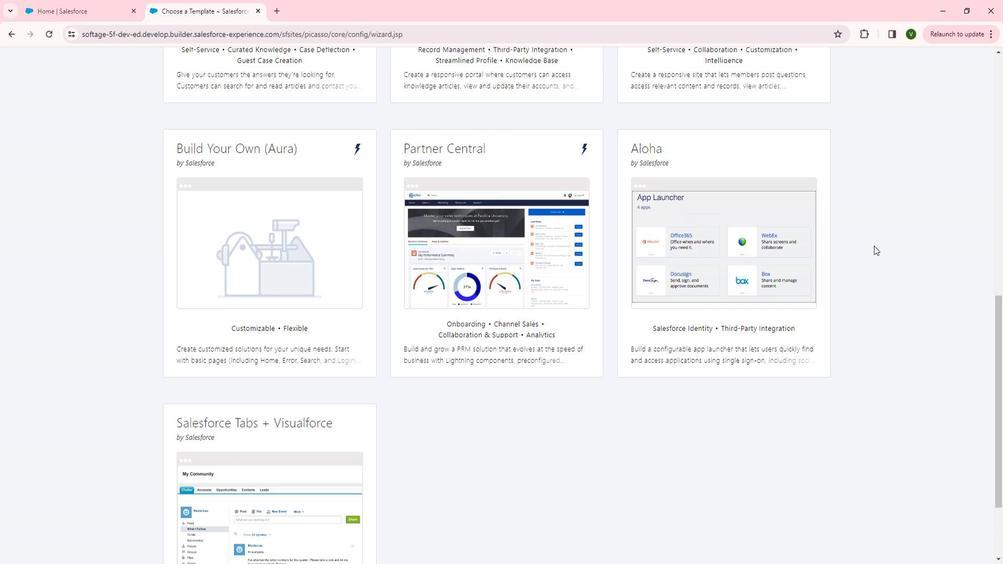 
Action: Mouse moved to (882, 241)
Screenshot: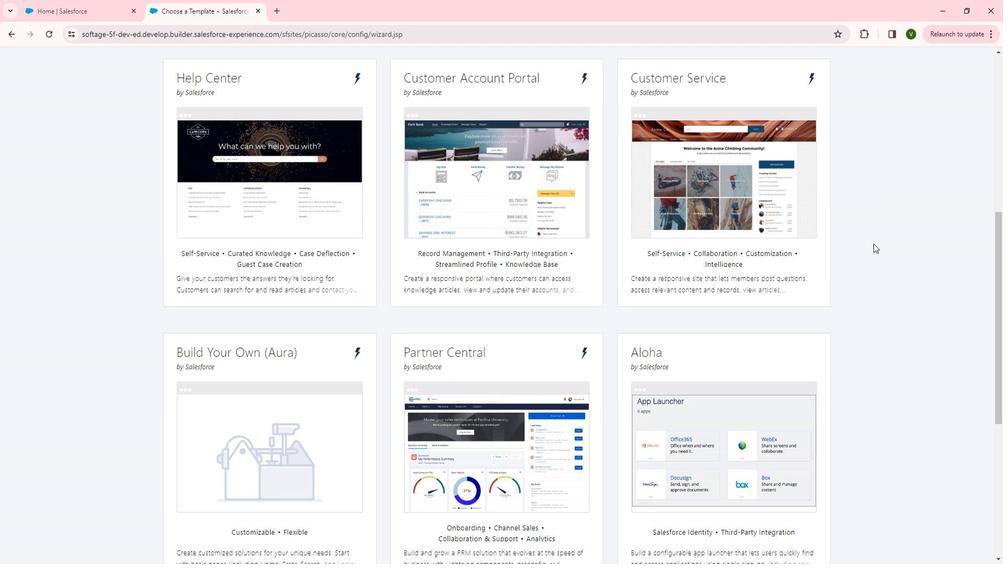 
Action: Mouse scrolled (882, 242) with delta (0, 0)
Screenshot: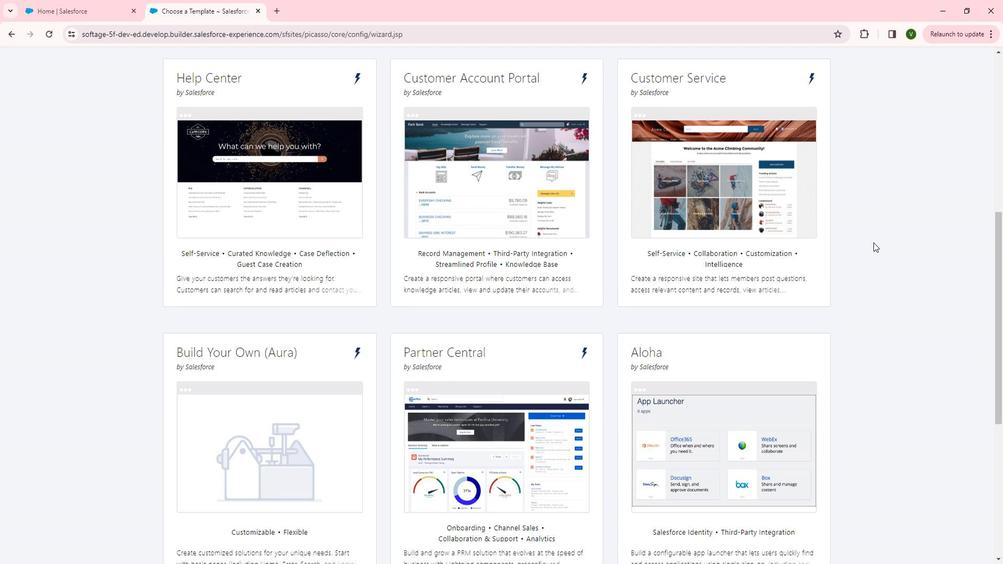 
Action: Mouse scrolled (882, 242) with delta (0, 0)
Screenshot: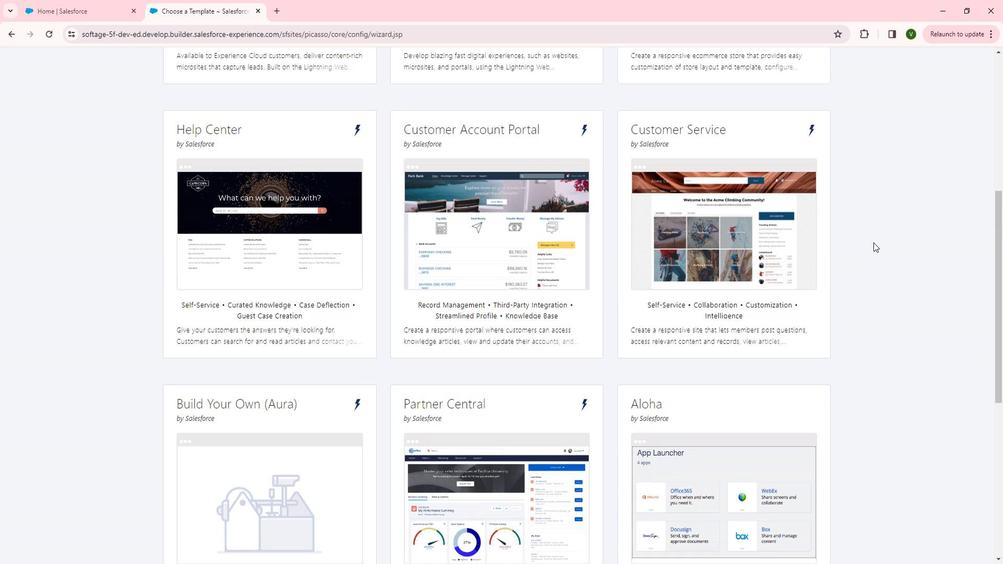 
Action: Mouse moved to (732, 248)
Screenshot: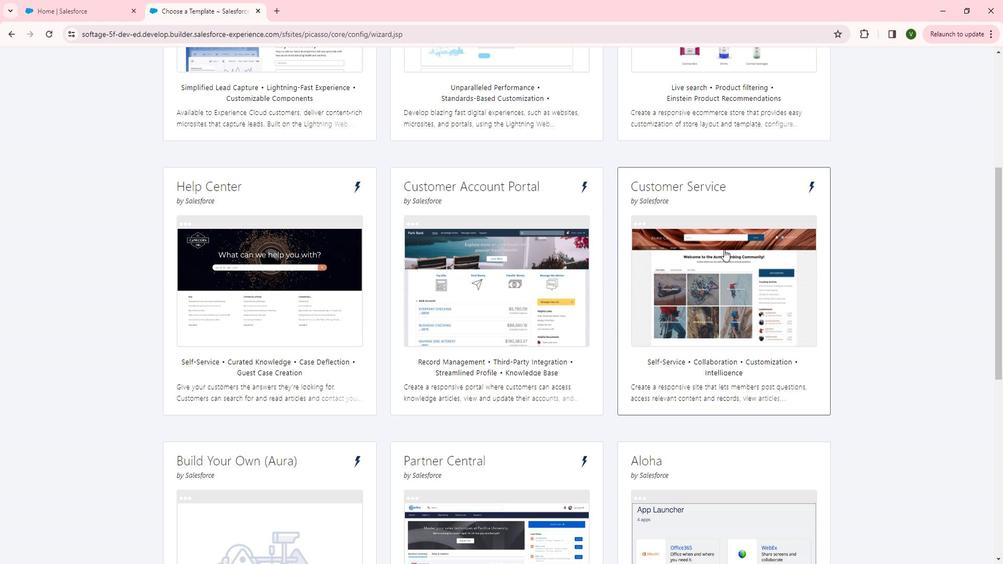 
Action: Mouse scrolled (732, 248) with delta (0, 0)
Screenshot: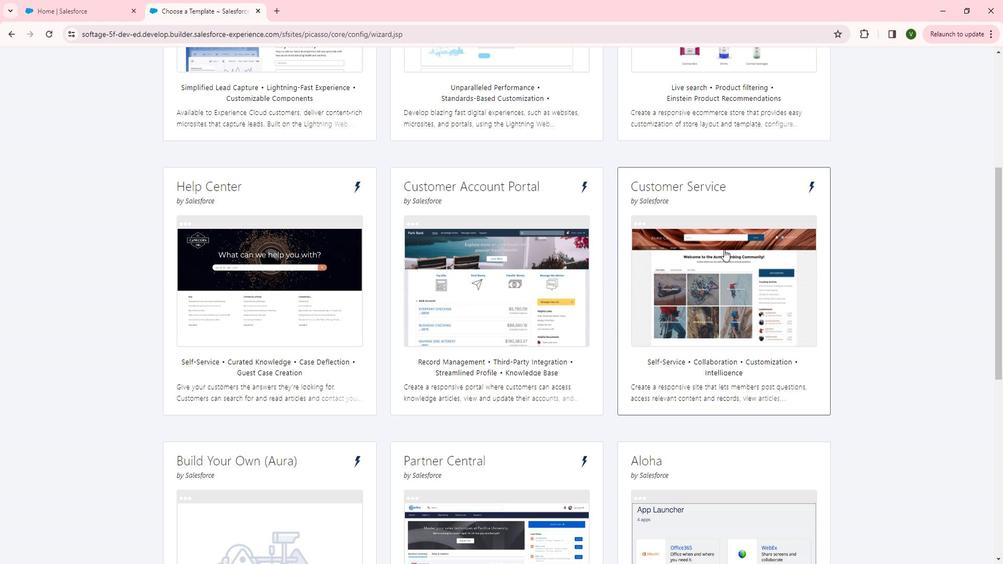 
Action: Mouse scrolled (732, 248) with delta (0, 0)
Screenshot: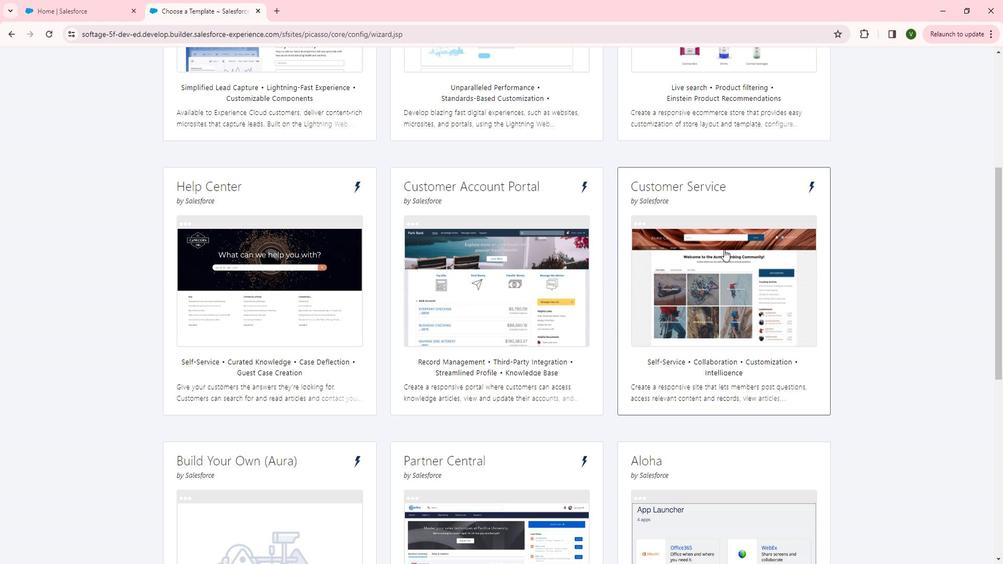 
Action: Mouse scrolled (732, 248) with delta (0, 0)
Screenshot: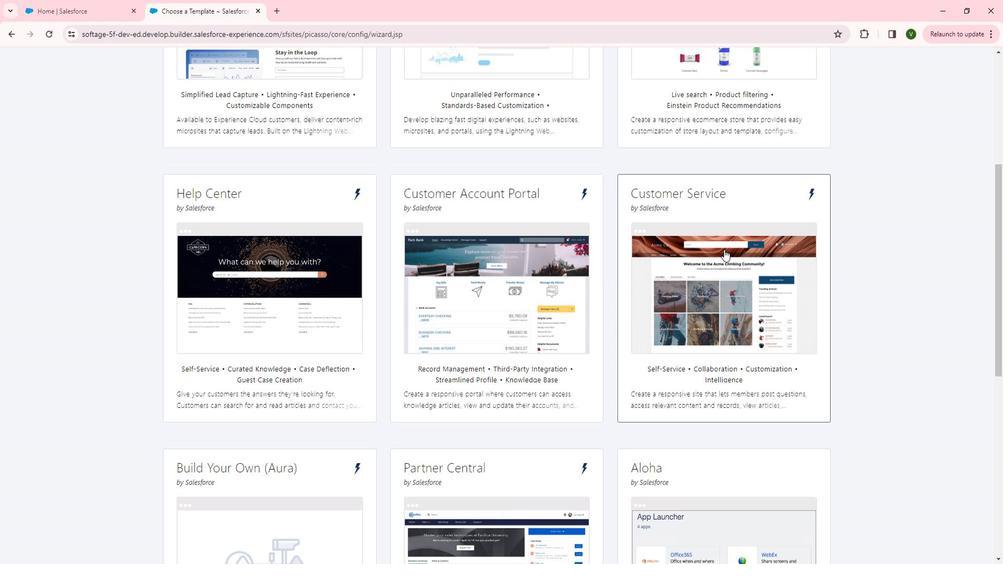 
Action: Mouse moved to (296, 181)
Screenshot: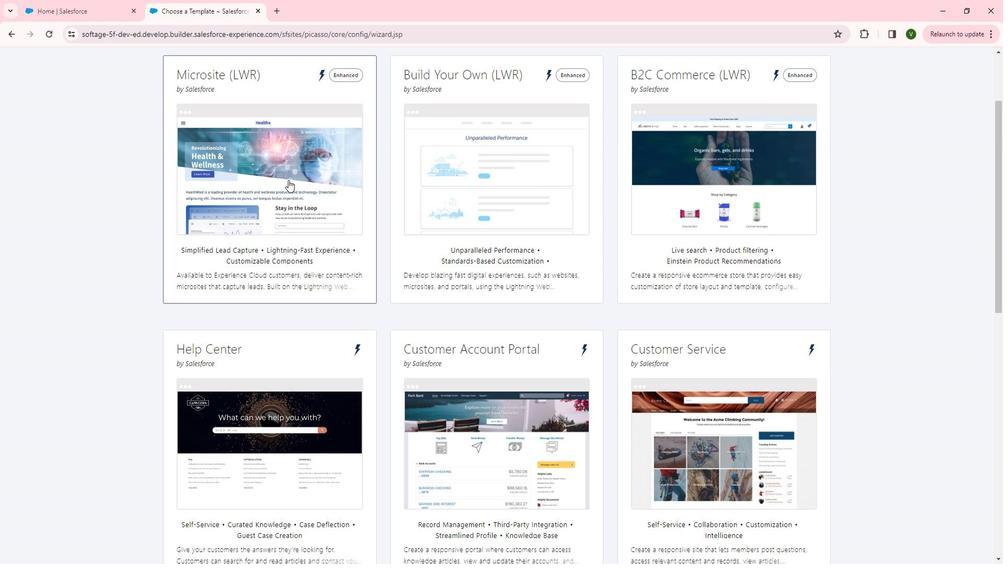
Action: Mouse pressed left at (296, 181)
Screenshot: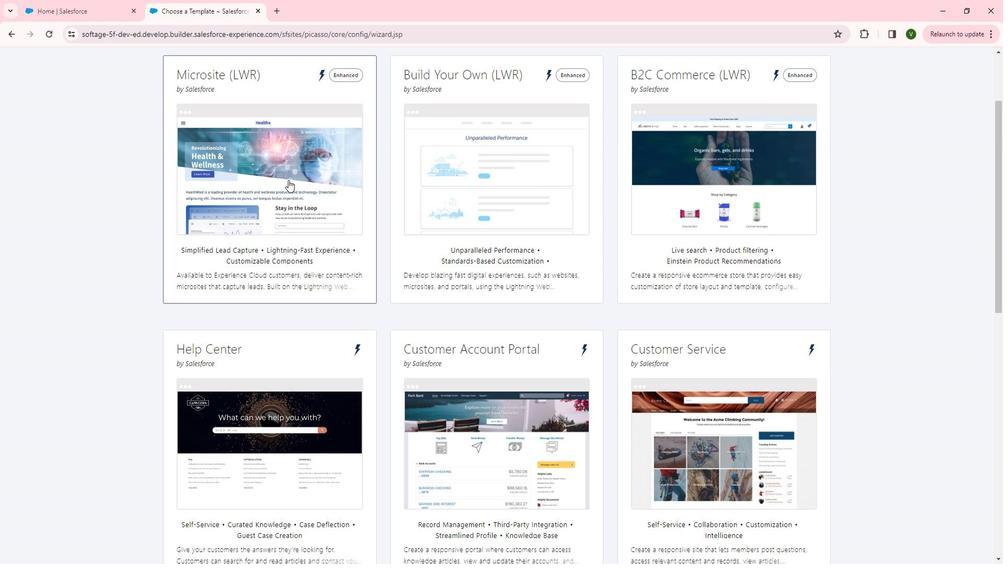 
Action: Mouse moved to (642, 167)
Screenshot: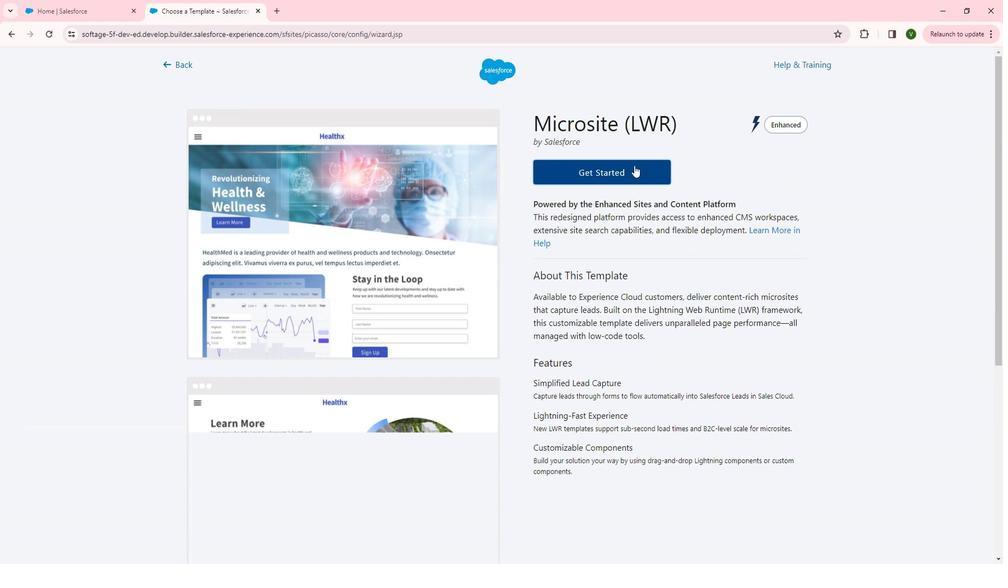 
Action: Mouse pressed left at (642, 167)
Screenshot: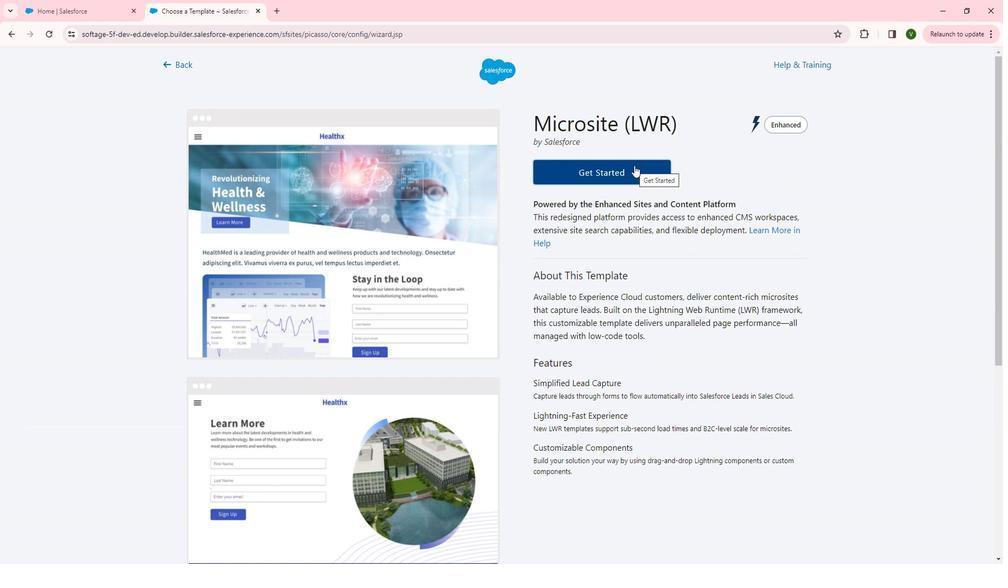 
Action: Mouse moved to (627, 188)
Screenshot: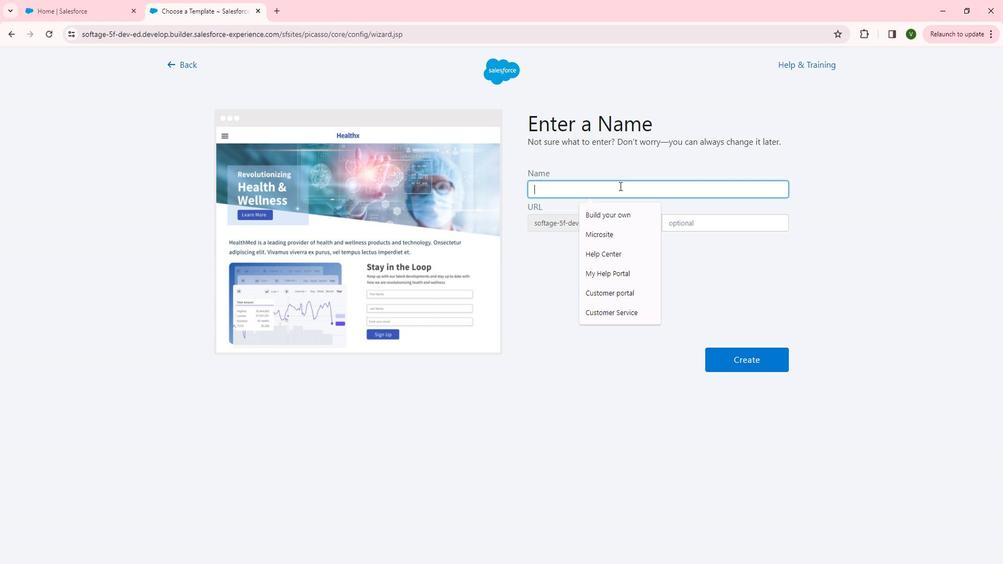 
Action: Mouse pressed left at (627, 188)
Screenshot: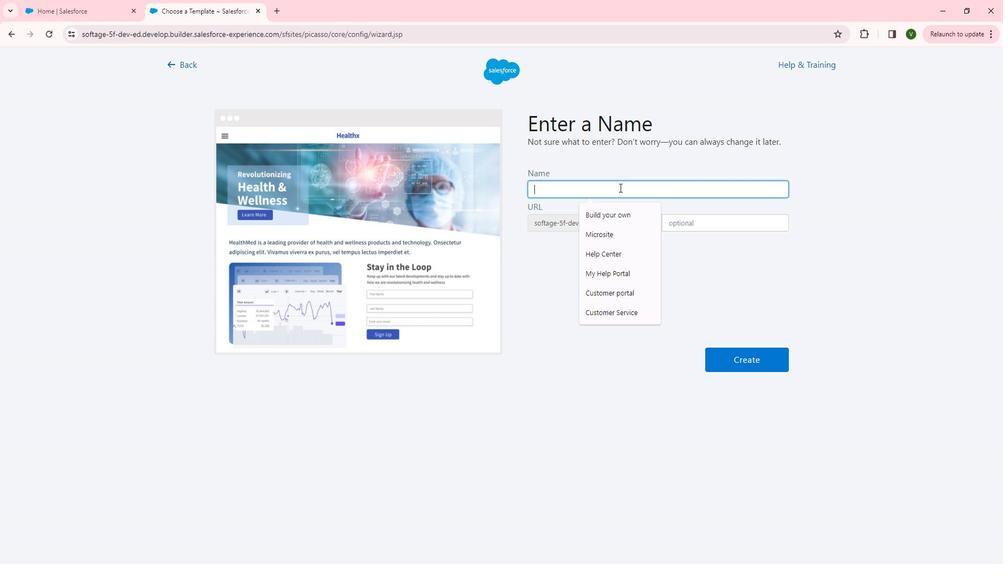 
Action: Mouse moved to (625, 182)
Screenshot: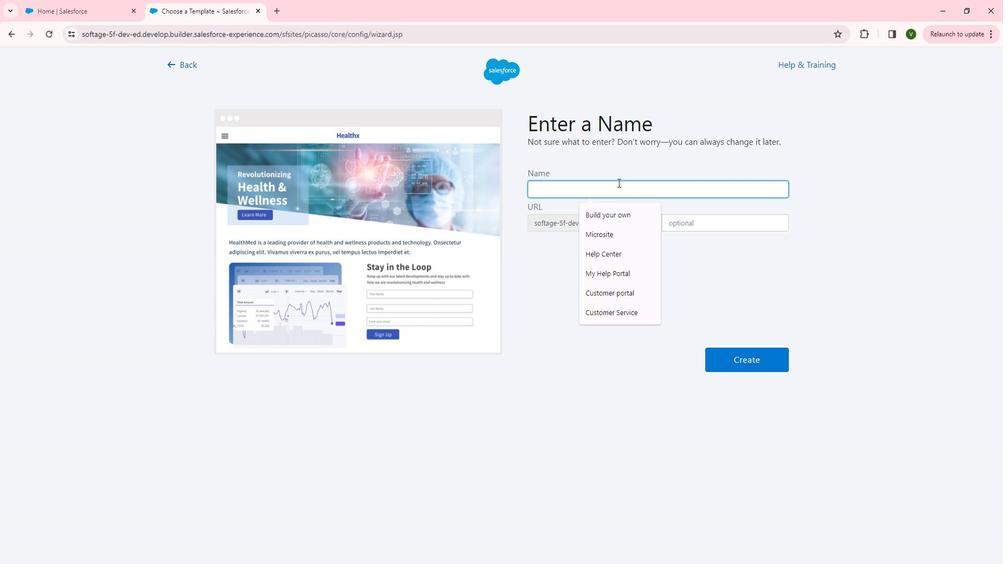 
Action: Key pressed <Key.shift>Hostel<Key.space><Key.shift>Community
Screenshot: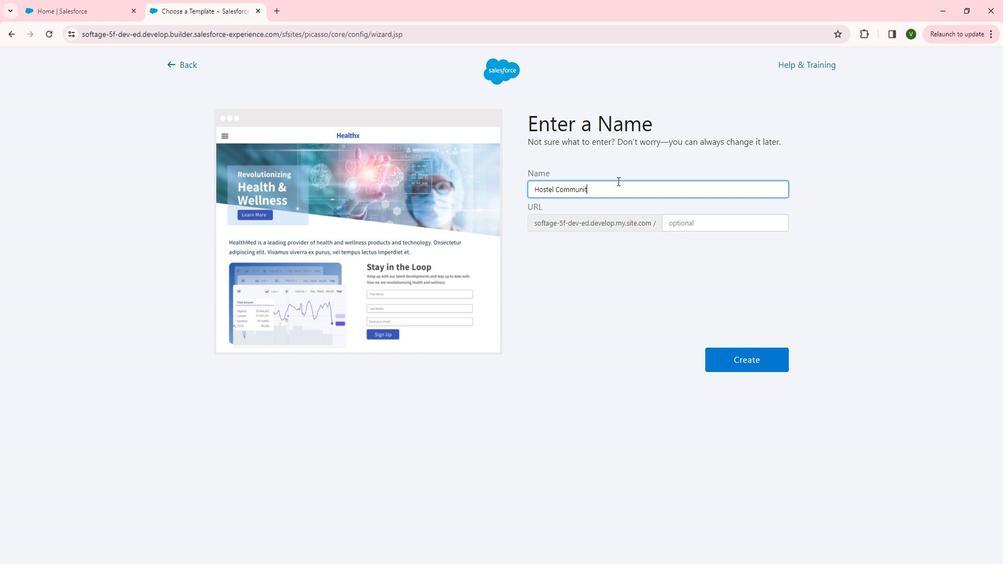 
Action: Mouse moved to (692, 224)
Screenshot: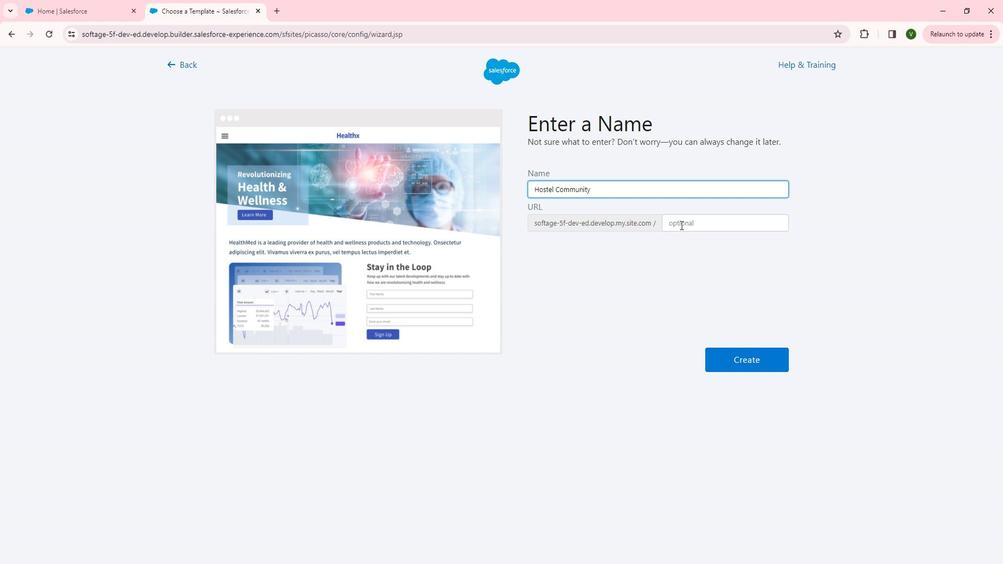 
Action: Mouse pressed left at (692, 224)
Screenshot: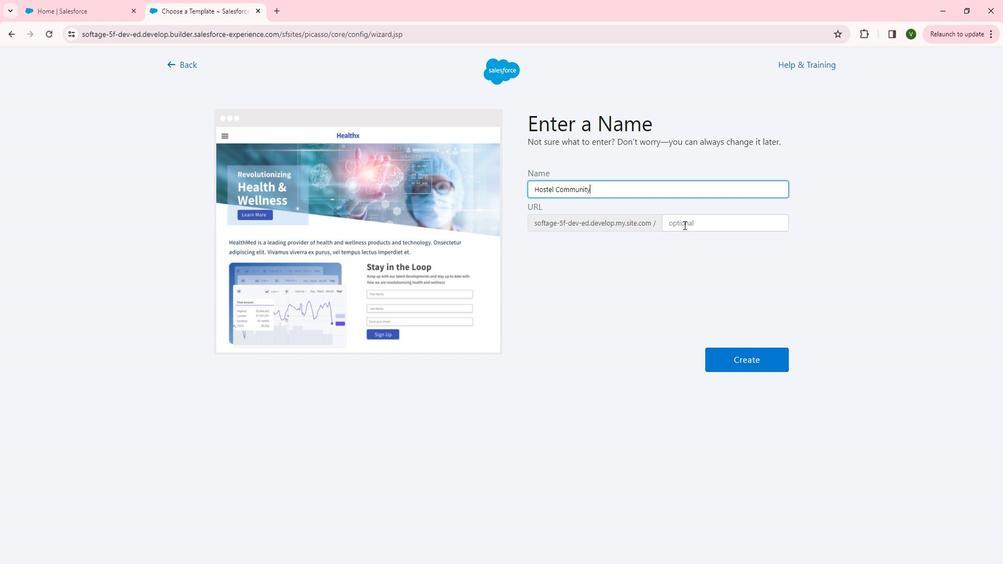 
Action: Mouse moved to (635, 186)
Screenshot: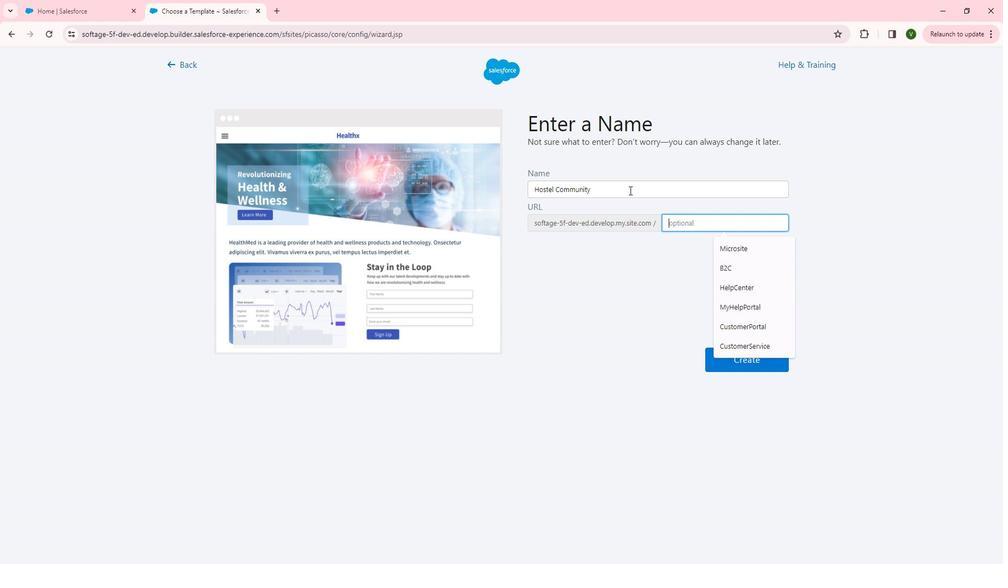
Action: Key pressed <Key.shift>Hostel<Key.shift>Communiy<Key.backspace>ty
Screenshot: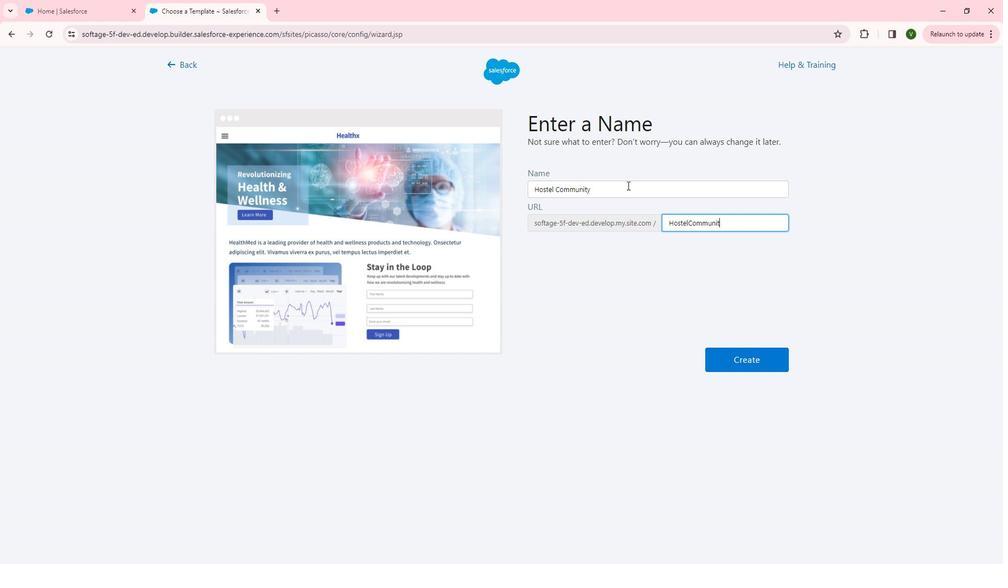 
Action: Mouse moved to (758, 354)
Screenshot: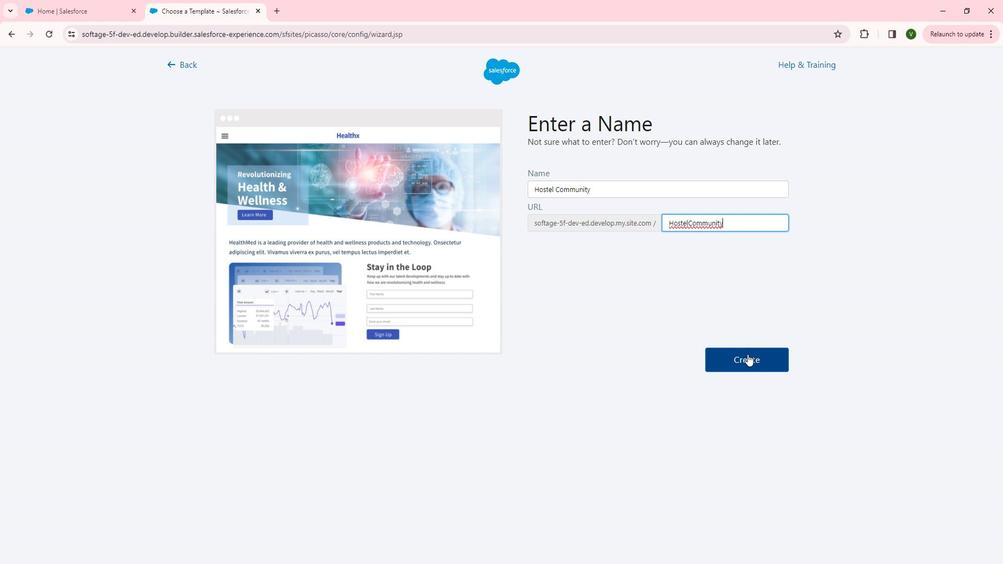 
Action: Mouse pressed left at (758, 354)
Screenshot: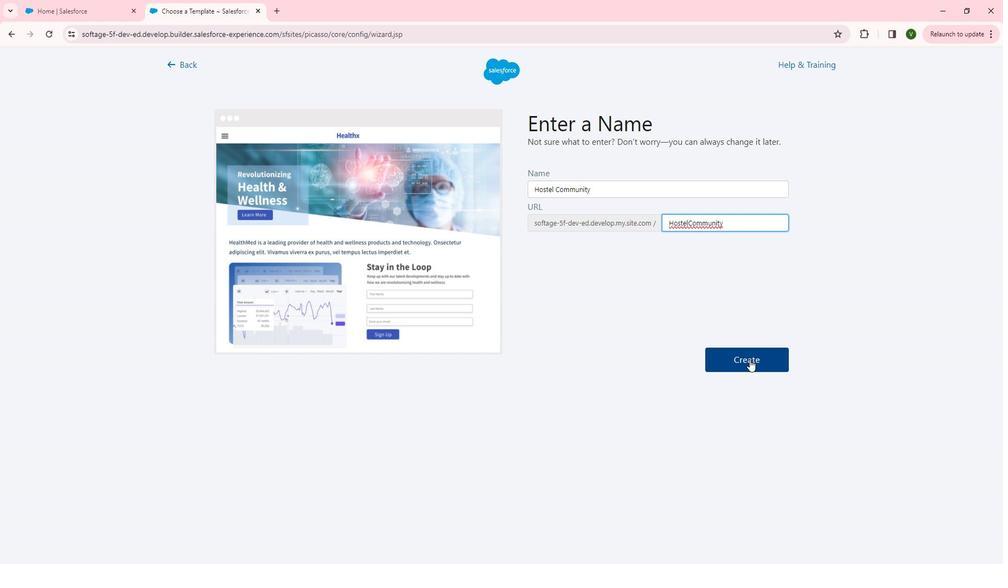 
Action: Mouse moved to (453, 413)
Screenshot: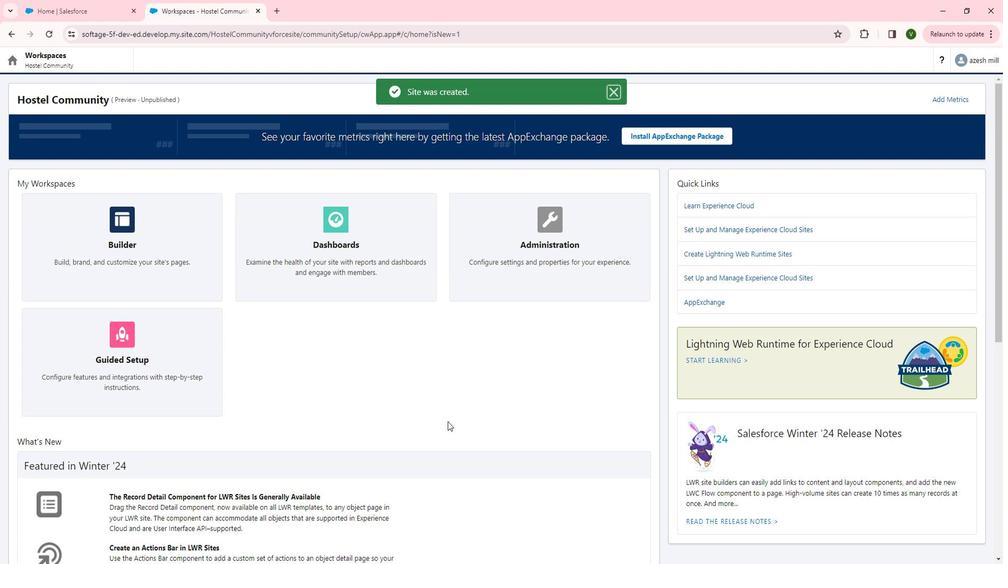 
